 Task: Create roles for different stakeholders.
Action: Mouse moved to (698, 40)
Screenshot: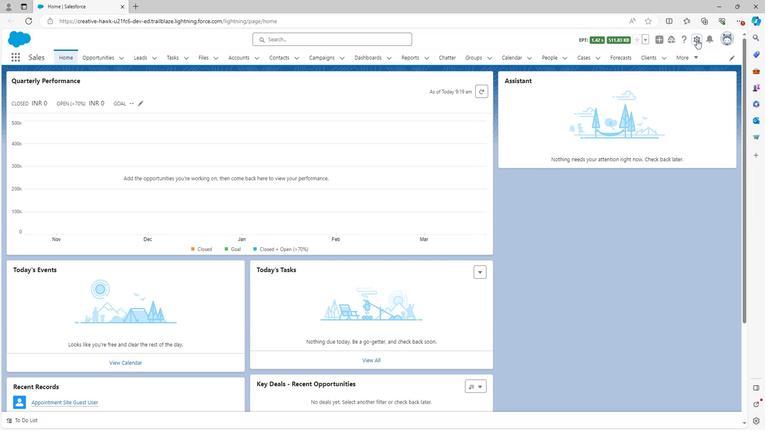 
Action: Mouse pressed left at (698, 40)
Screenshot: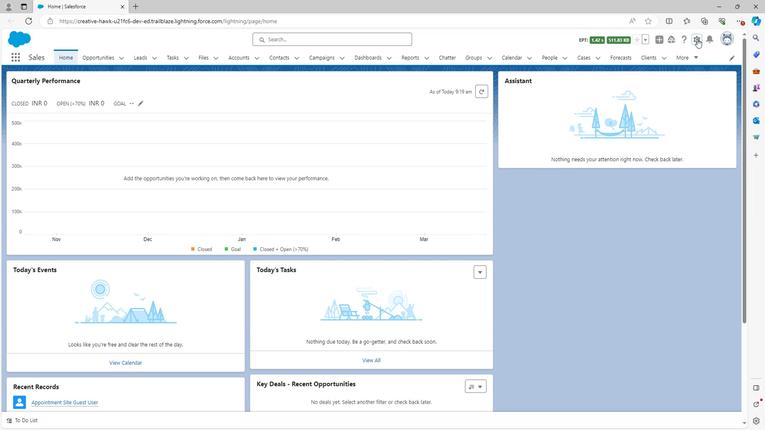 
Action: Mouse moved to (671, 65)
Screenshot: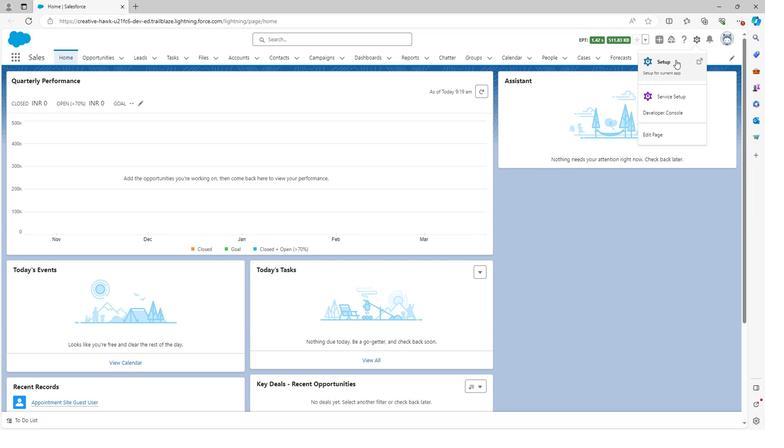 
Action: Mouse pressed left at (671, 65)
Screenshot: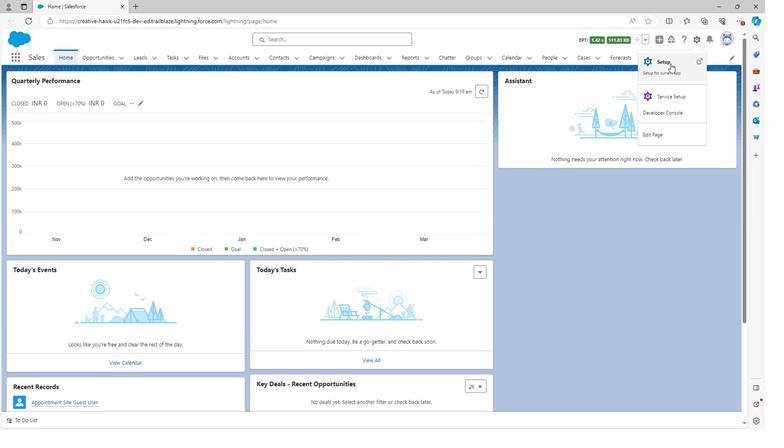 
Action: Mouse moved to (38, 80)
Screenshot: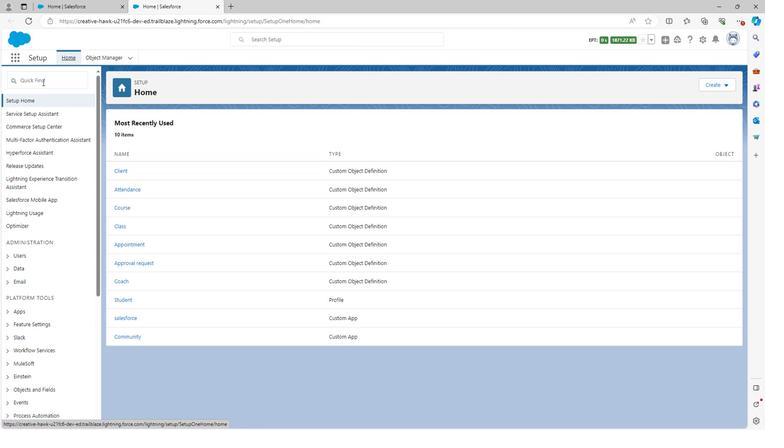 
Action: Mouse pressed left at (38, 80)
Screenshot: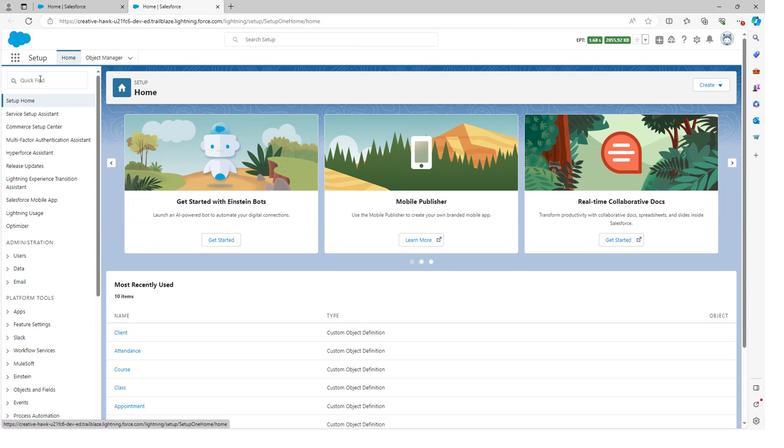 
Action: Mouse moved to (38, 79)
Screenshot: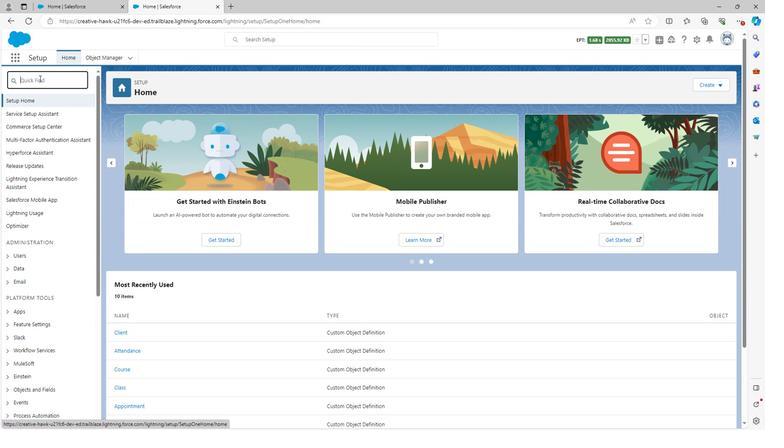 
Action: Key pressed rol
Screenshot: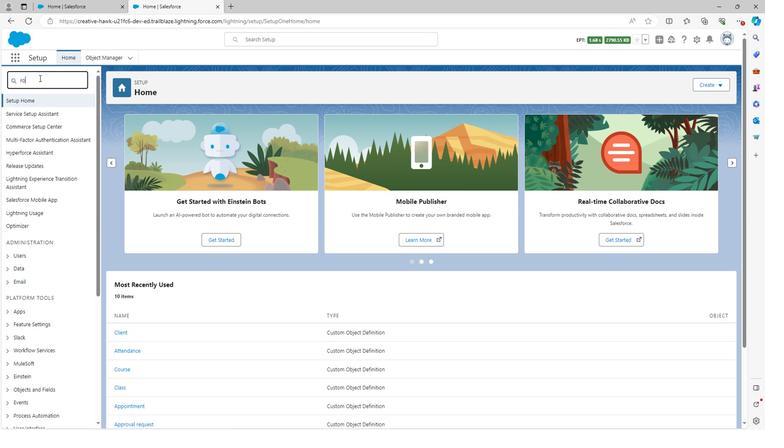 
Action: Mouse moved to (29, 113)
Screenshot: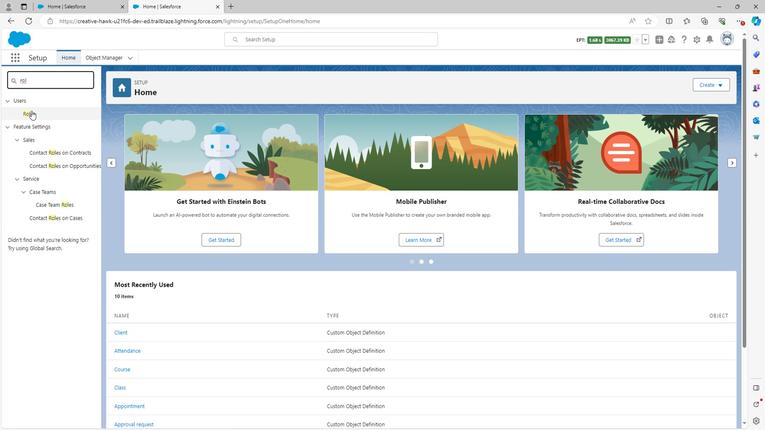 
Action: Mouse pressed left at (29, 113)
Screenshot: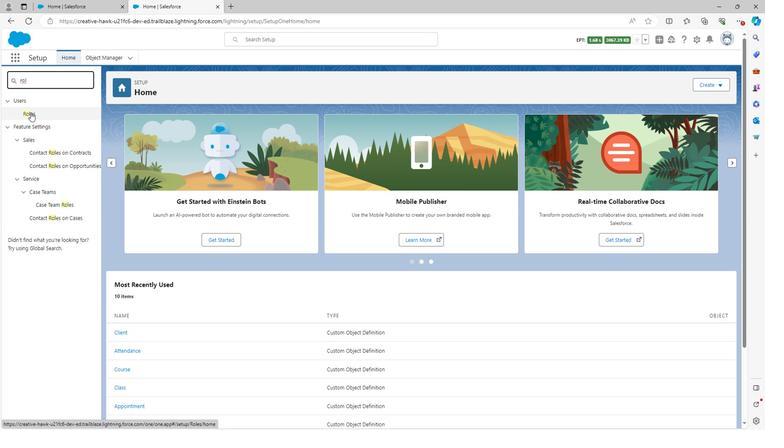 
Action: Mouse moved to (178, 182)
Screenshot: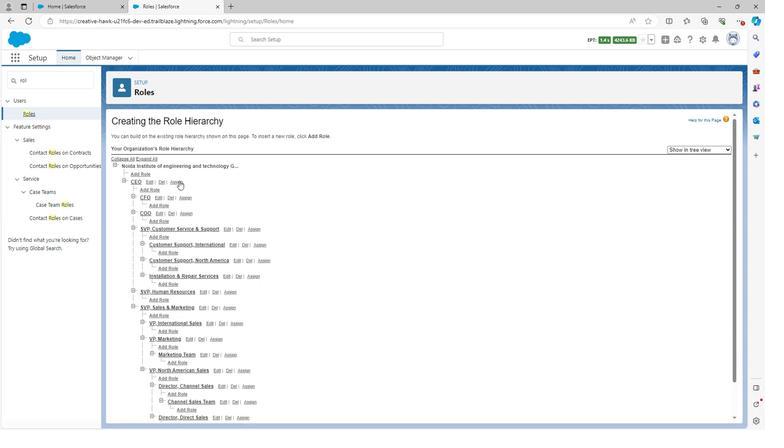 
Action: Mouse pressed left at (178, 182)
Screenshot: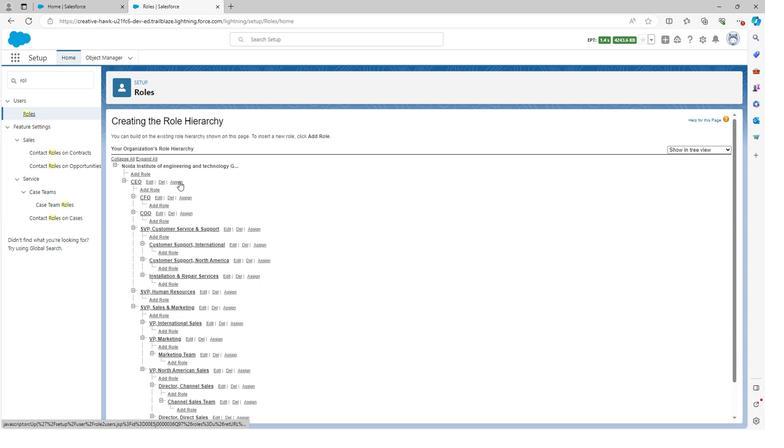 
Action: Mouse moved to (153, 260)
Screenshot: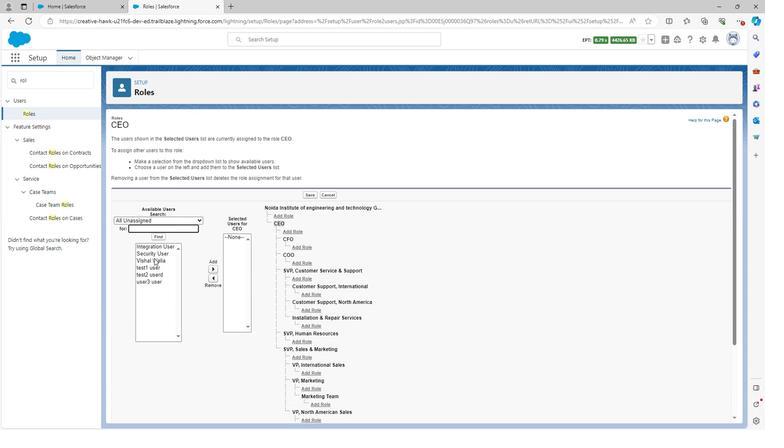 
Action: Mouse pressed left at (153, 260)
Screenshot: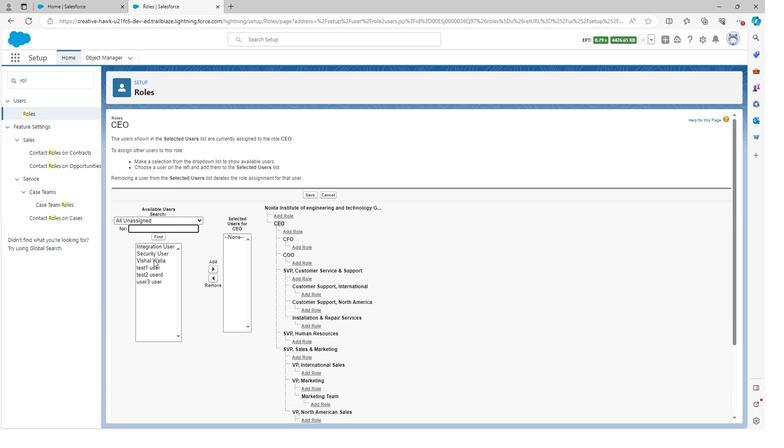 
Action: Mouse moved to (211, 269)
Screenshot: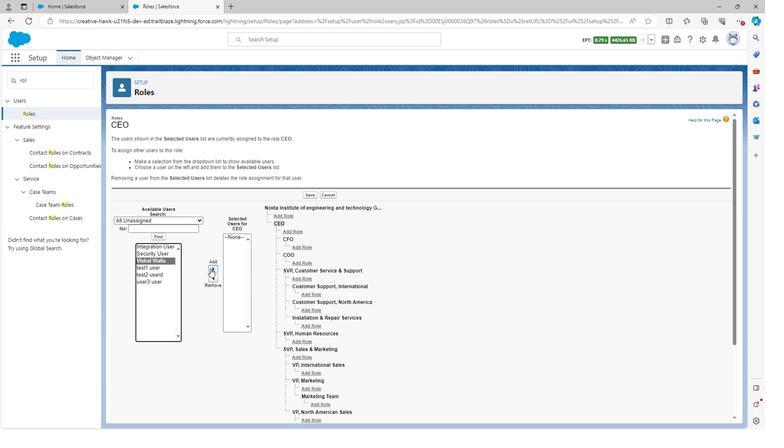 
Action: Mouse pressed left at (211, 269)
Screenshot: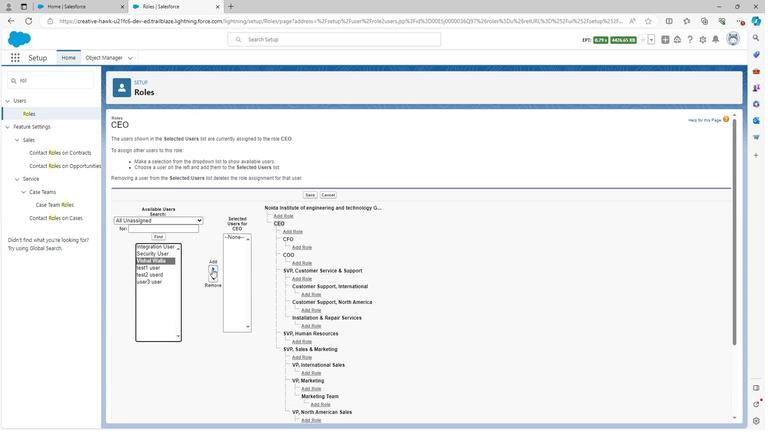 
Action: Mouse moved to (293, 288)
Screenshot: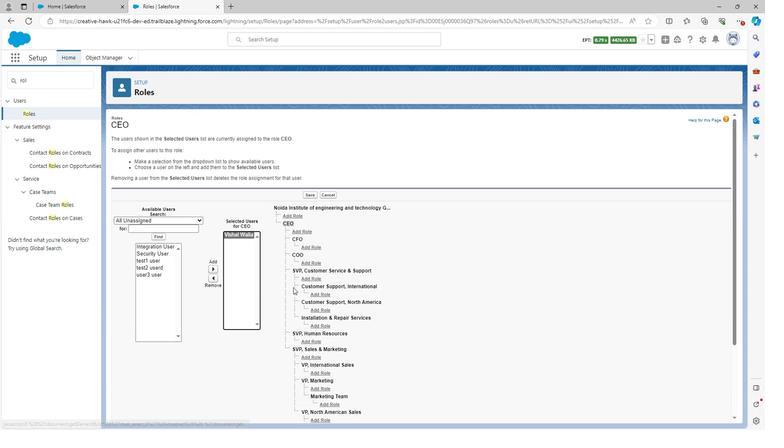 
Action: Mouse scrolled (293, 287) with delta (0, 0)
Screenshot: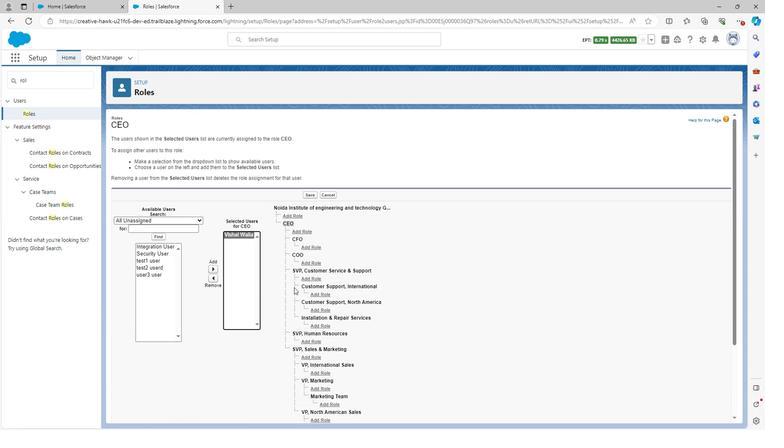 
Action: Mouse scrolled (293, 287) with delta (0, 0)
Screenshot: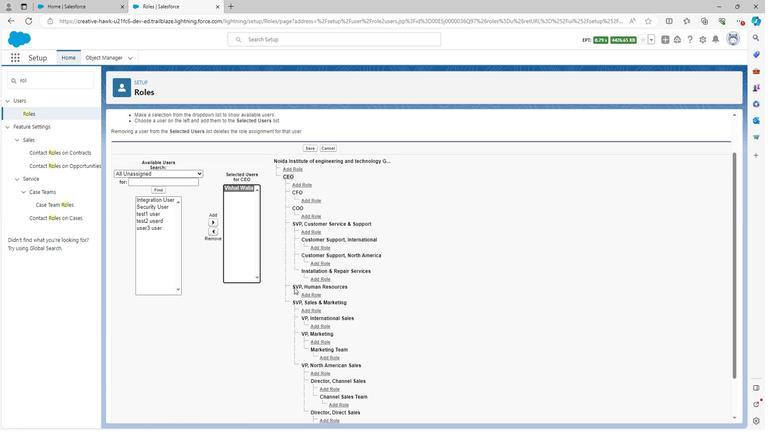 
Action: Mouse moved to (293, 288)
Screenshot: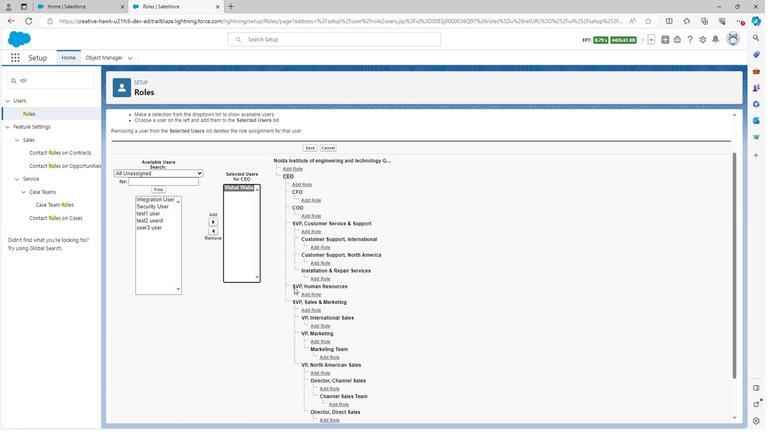 
Action: Mouse scrolled (293, 288) with delta (0, 0)
Screenshot: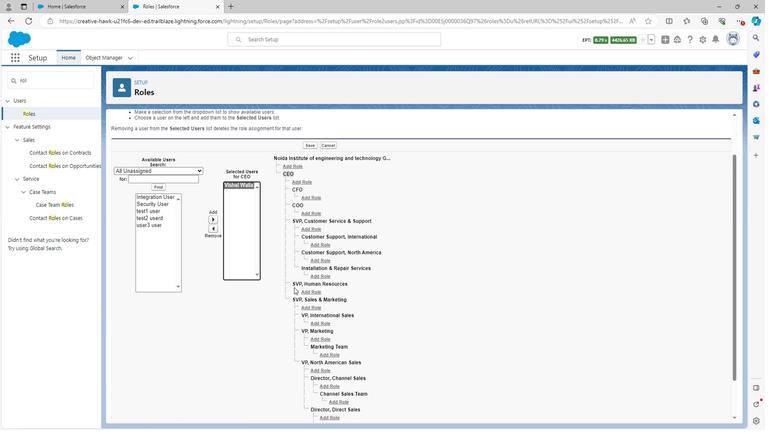 
Action: Mouse moved to (293, 288)
Screenshot: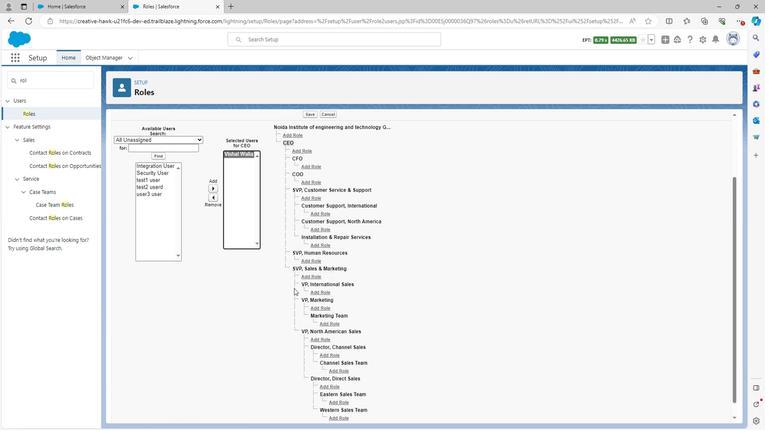 
Action: Mouse scrolled (293, 288) with delta (0, 0)
Screenshot: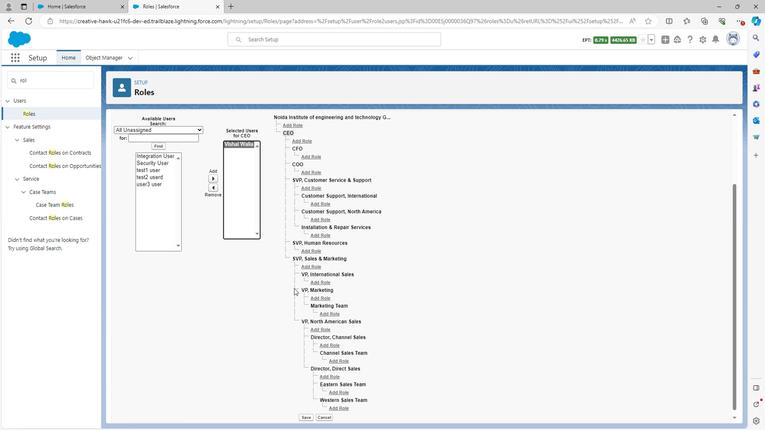 
Action: Mouse scrolled (293, 288) with delta (0, 0)
Screenshot: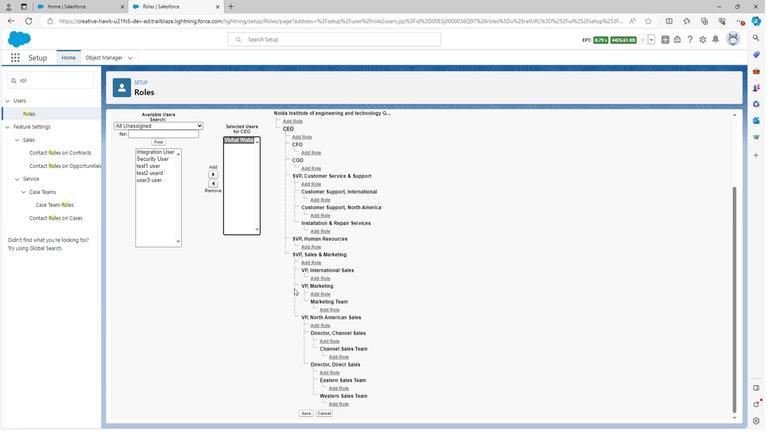 
Action: Mouse moved to (308, 411)
Screenshot: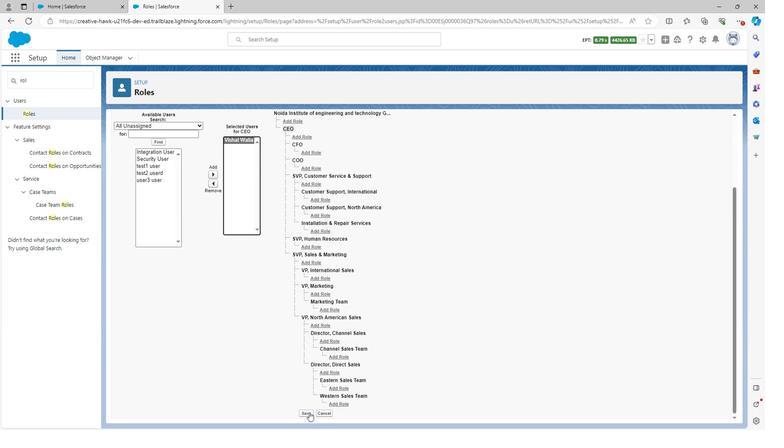 
Action: Mouse pressed left at (308, 411)
Screenshot: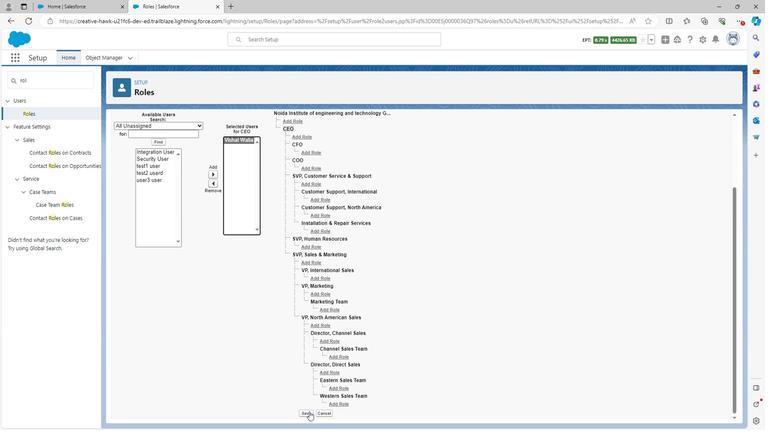 
Action: Mouse moved to (186, 198)
Screenshot: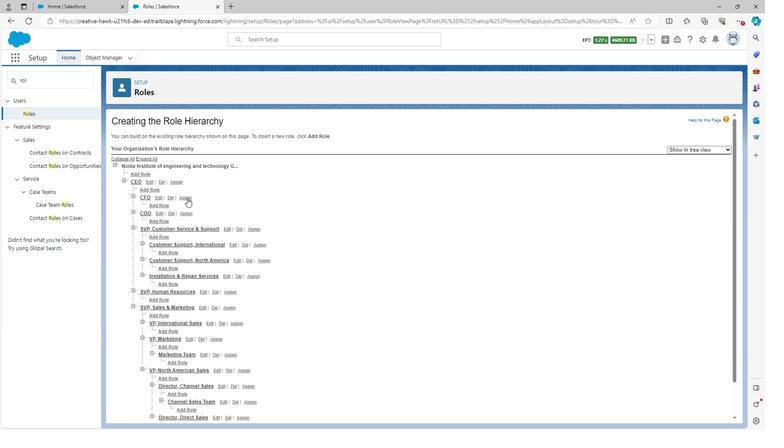 
Action: Mouse pressed left at (186, 198)
Screenshot: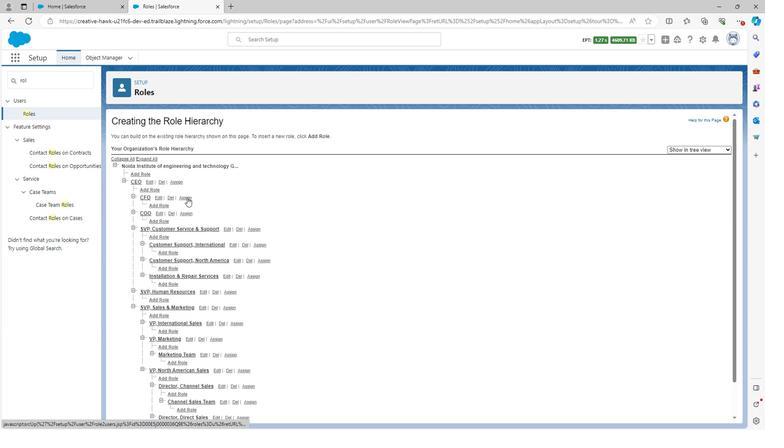 
Action: Mouse moved to (149, 253)
Screenshot: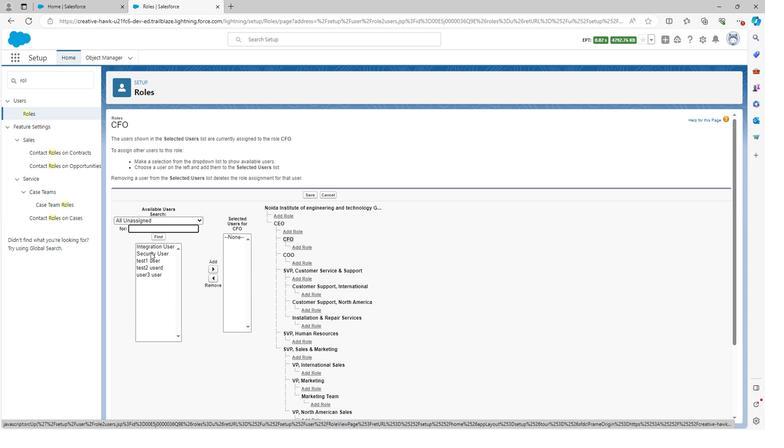 
Action: Mouse pressed left at (149, 253)
Screenshot: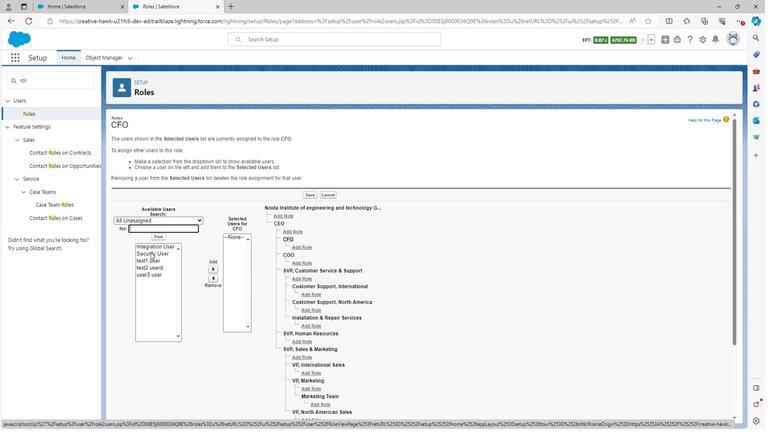 
Action: Mouse moved to (211, 267)
Screenshot: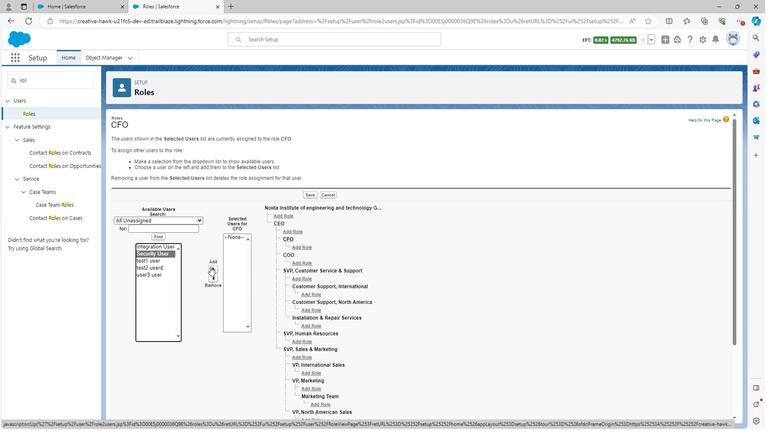 
Action: Mouse pressed left at (211, 267)
Screenshot: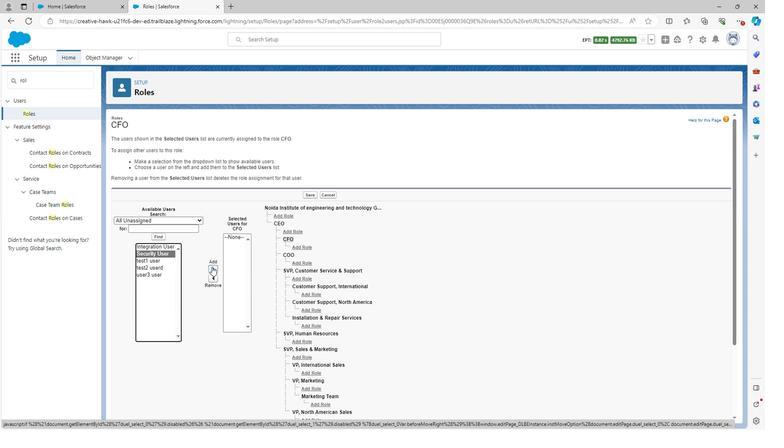 
Action: Mouse moved to (251, 302)
Screenshot: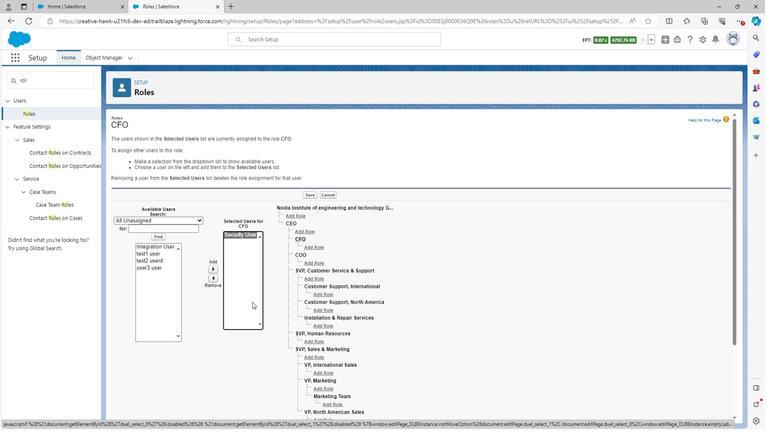 
Action: Mouse scrolled (251, 302) with delta (0, 0)
Screenshot: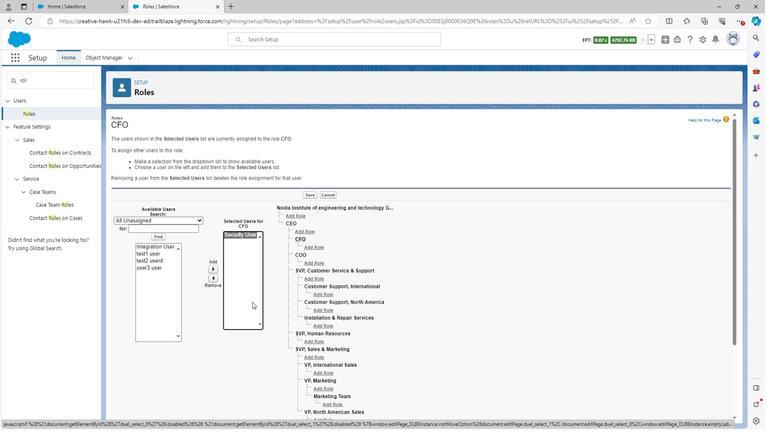 
Action: Mouse scrolled (251, 302) with delta (0, 0)
Screenshot: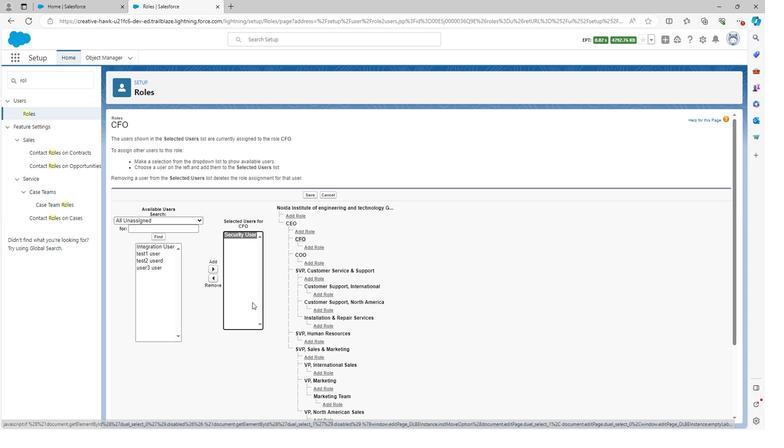 
Action: Mouse scrolled (251, 302) with delta (0, 0)
Screenshot: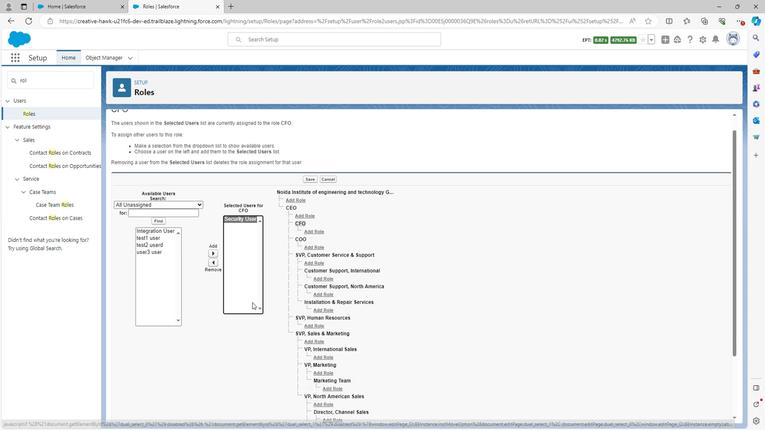 
Action: Mouse moved to (304, 411)
Screenshot: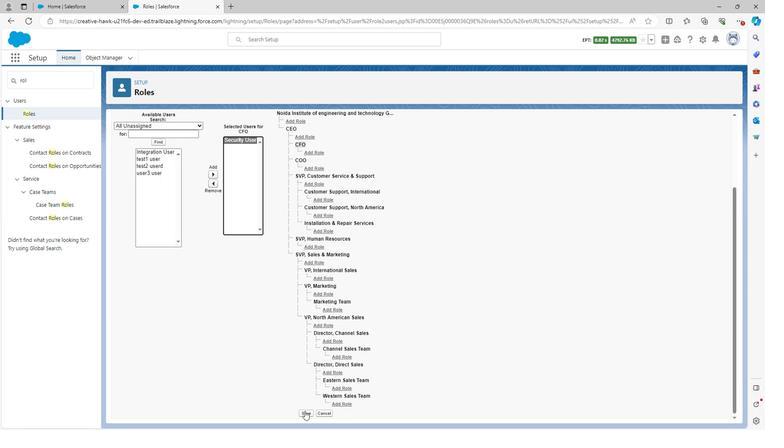 
Action: Mouse pressed left at (304, 411)
Screenshot: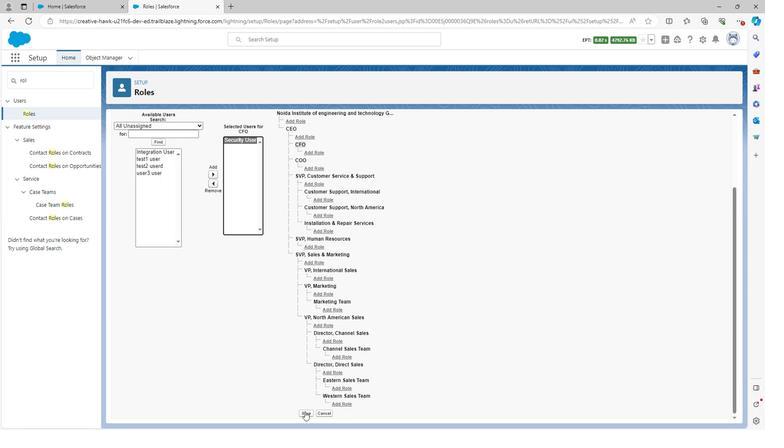 
Action: Mouse moved to (188, 214)
Screenshot: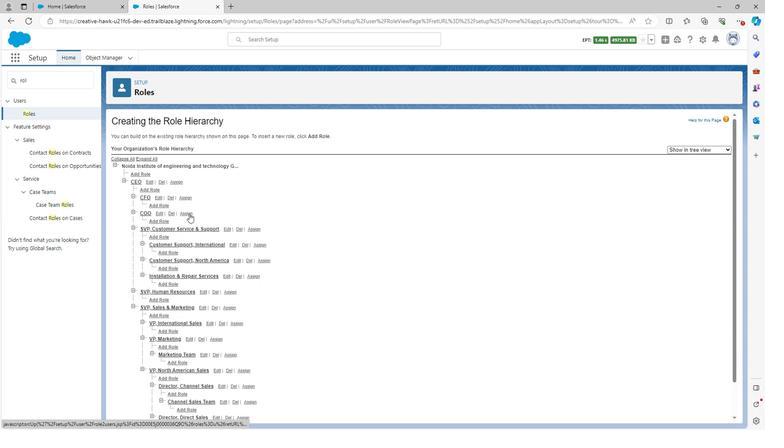 
Action: Mouse pressed left at (188, 214)
Screenshot: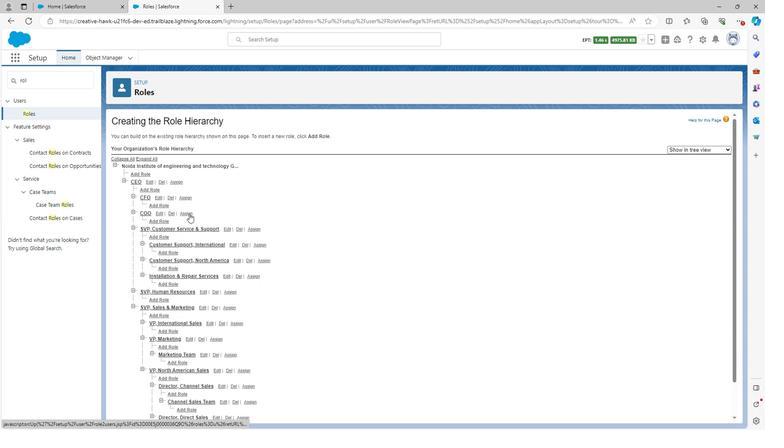 
Action: Mouse moved to (150, 254)
Screenshot: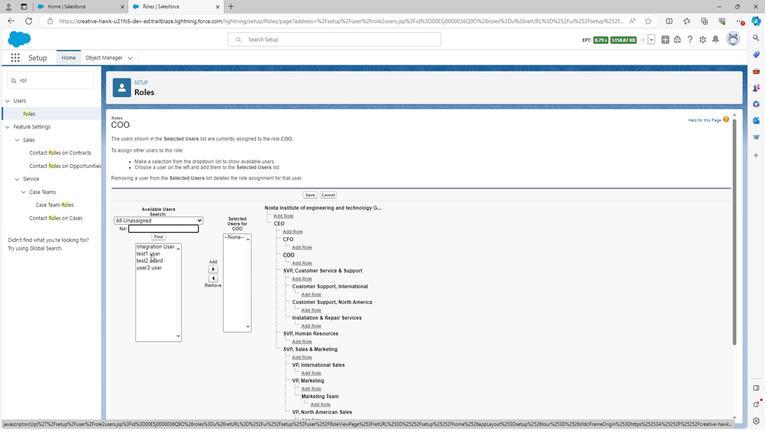 
Action: Mouse pressed left at (150, 254)
Screenshot: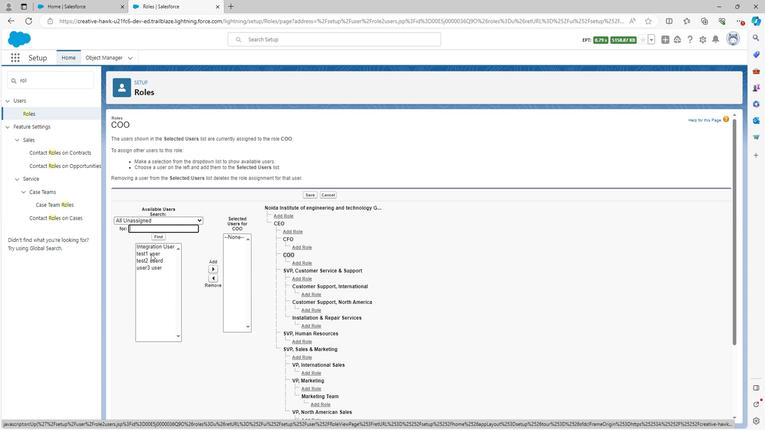 
Action: Mouse moved to (214, 269)
Screenshot: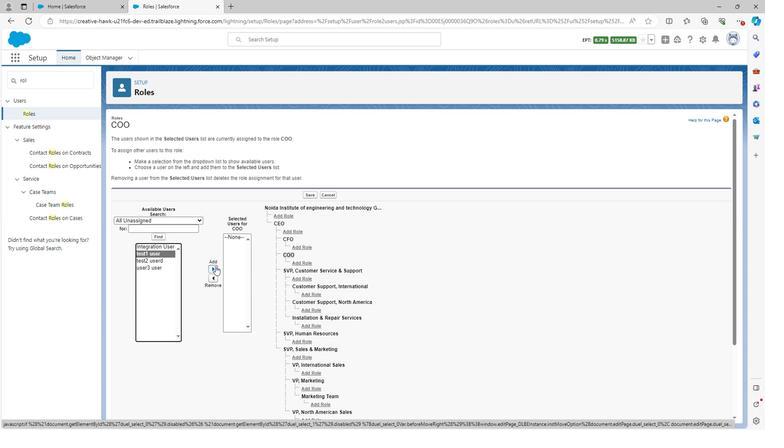 
Action: Mouse pressed left at (214, 269)
Screenshot: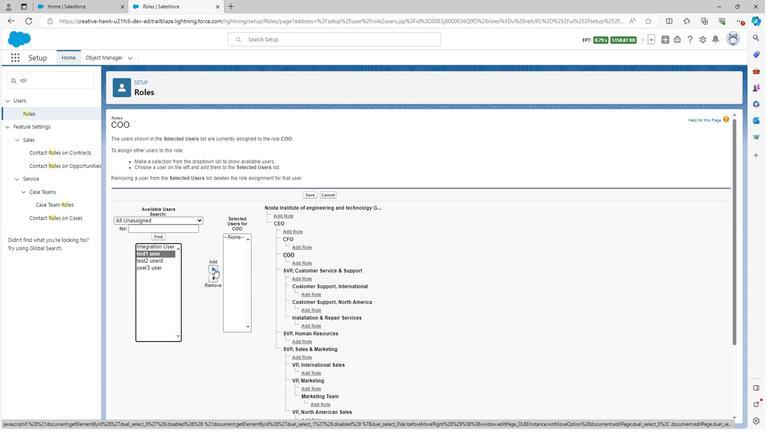 
Action: Mouse moved to (285, 404)
Screenshot: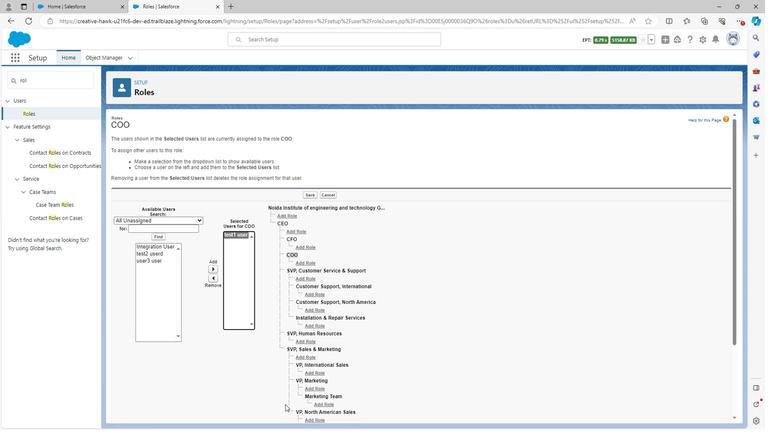 
Action: Mouse scrolled (285, 404) with delta (0, 0)
Screenshot: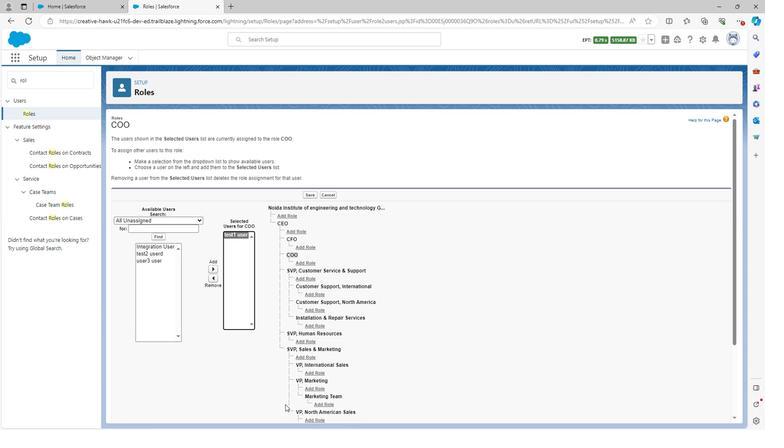 
Action: Mouse scrolled (285, 404) with delta (0, 0)
Screenshot: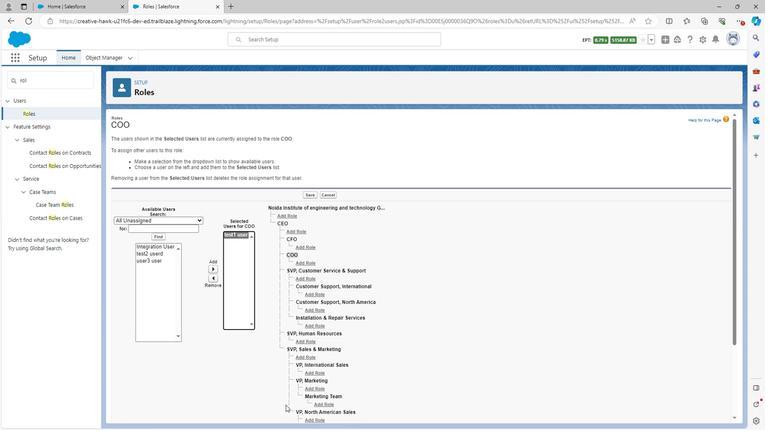 
Action: Mouse scrolled (285, 404) with delta (0, 0)
Screenshot: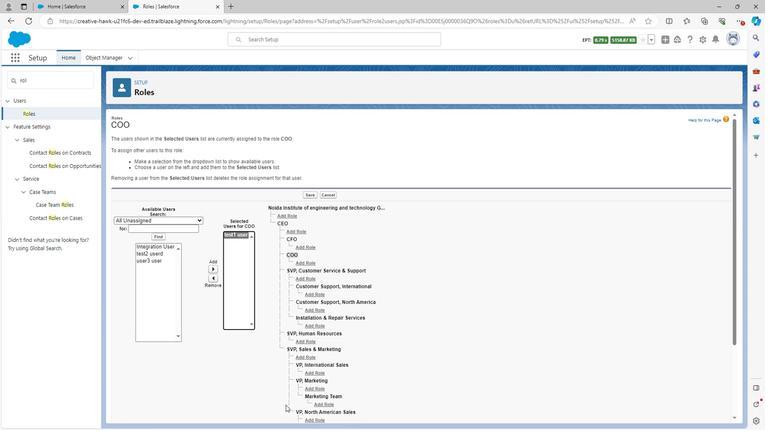 
Action: Mouse scrolled (285, 404) with delta (0, 0)
Screenshot: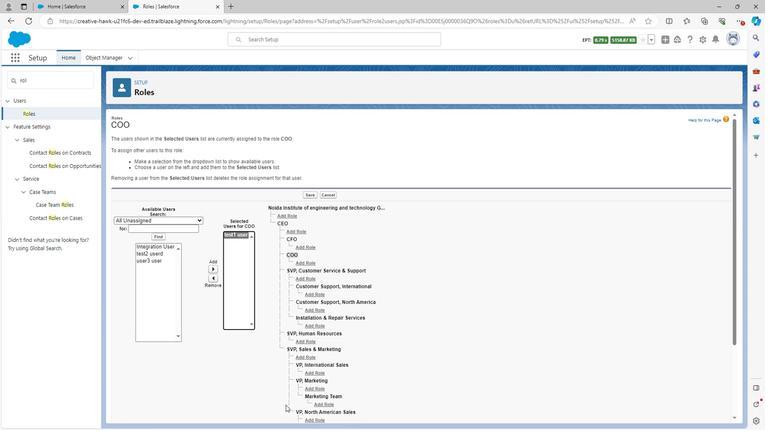 
Action: Mouse moved to (305, 412)
Screenshot: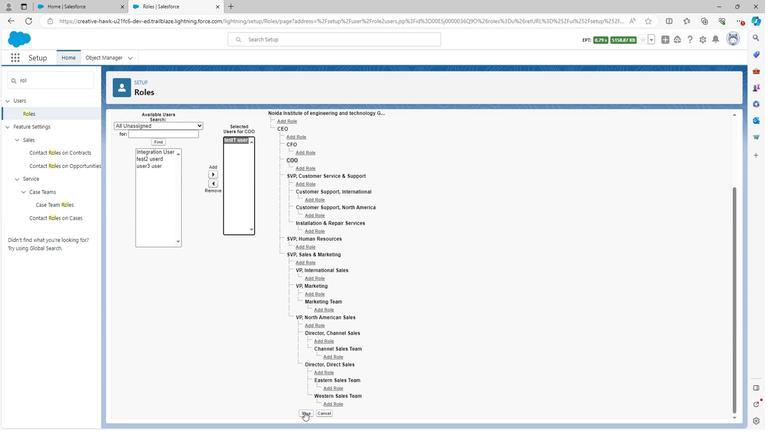 
Action: Mouse pressed left at (305, 412)
Screenshot: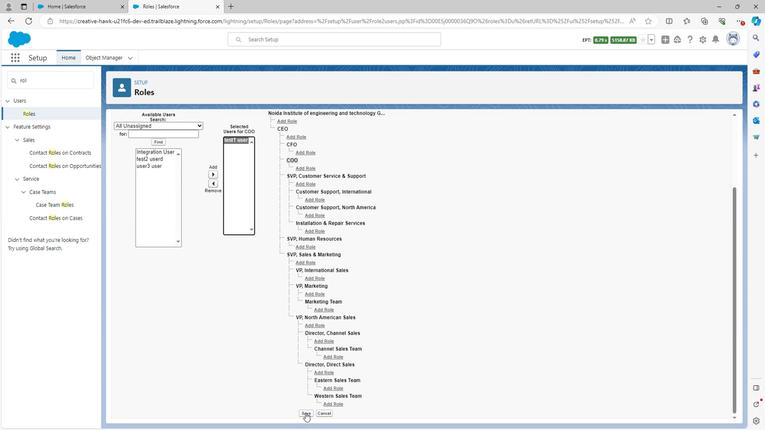 
Action: Mouse moved to (253, 230)
Screenshot: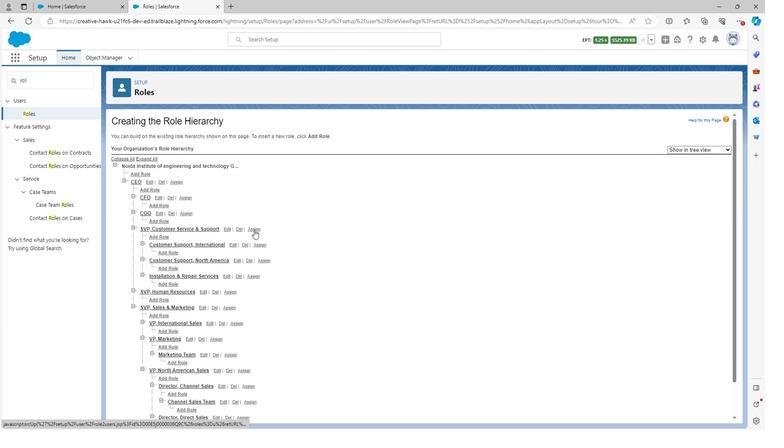 
Action: Mouse pressed left at (253, 230)
Screenshot: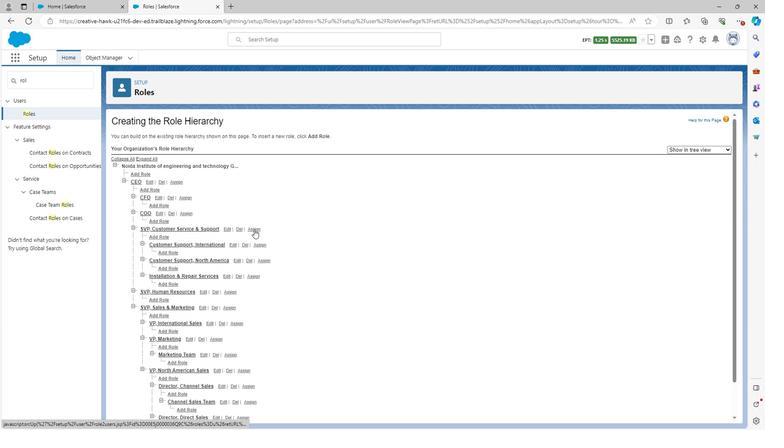 
Action: Mouse moved to (162, 252)
Screenshot: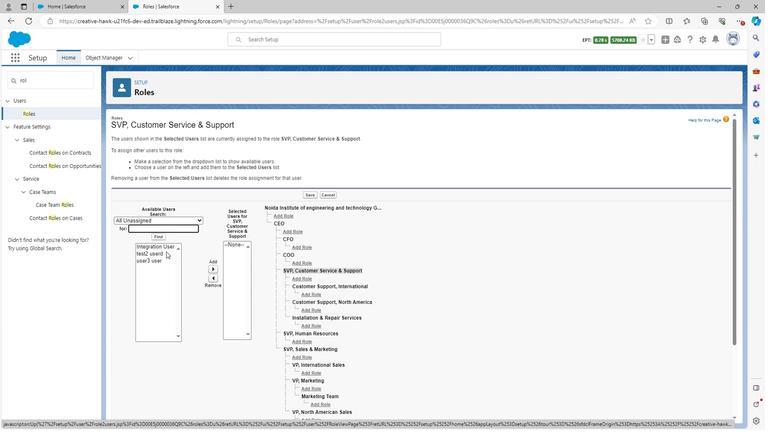 
Action: Mouse pressed left at (162, 252)
Screenshot: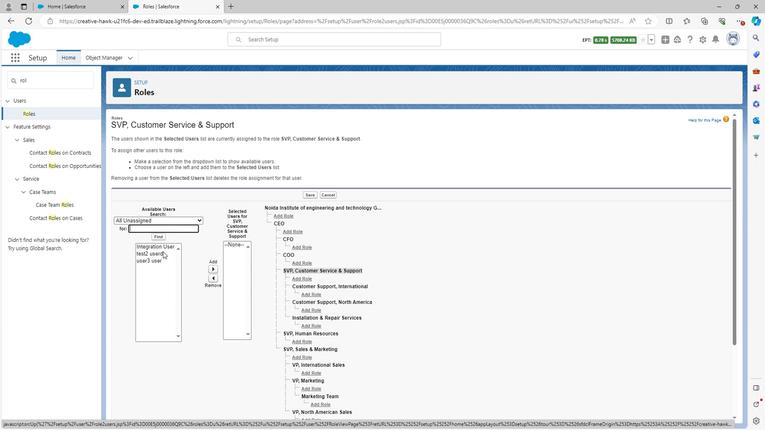 
Action: Mouse moved to (214, 270)
Screenshot: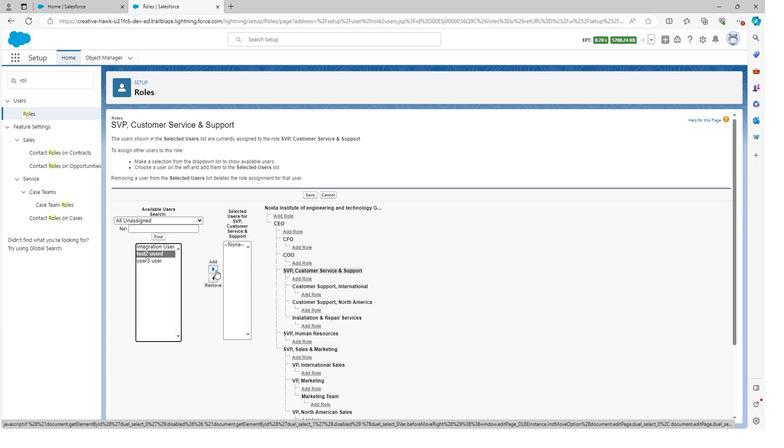 
Action: Mouse pressed left at (214, 270)
Screenshot: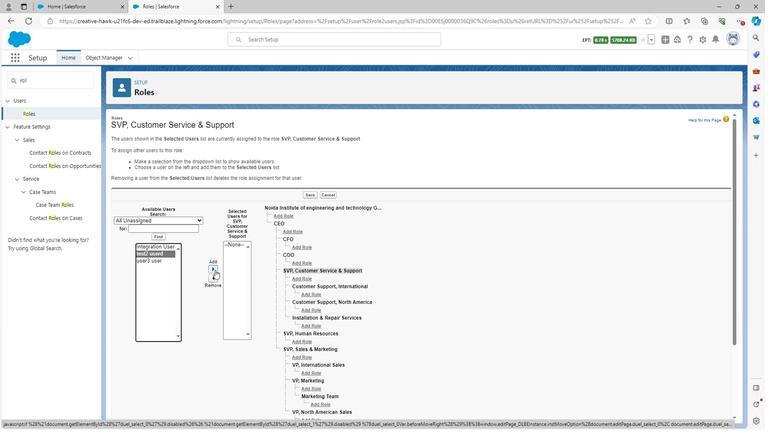 
Action: Mouse moved to (244, 339)
Screenshot: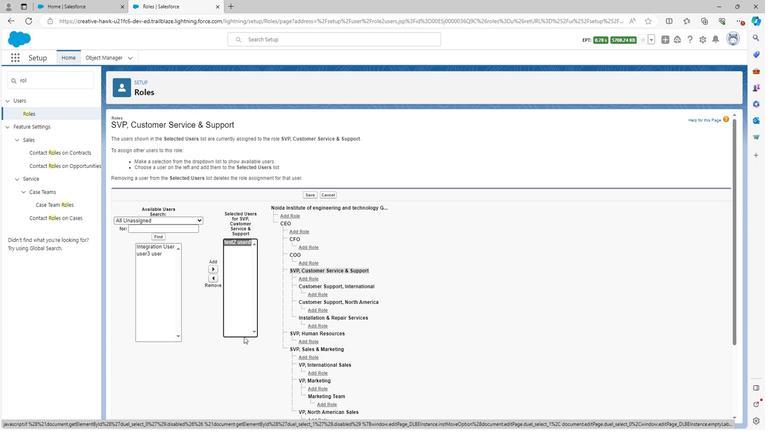 
Action: Mouse scrolled (244, 338) with delta (0, 0)
Screenshot: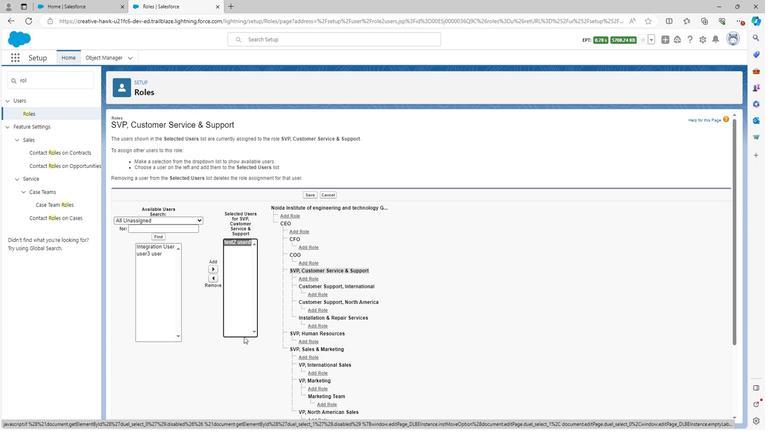 
Action: Mouse moved to (245, 340)
Screenshot: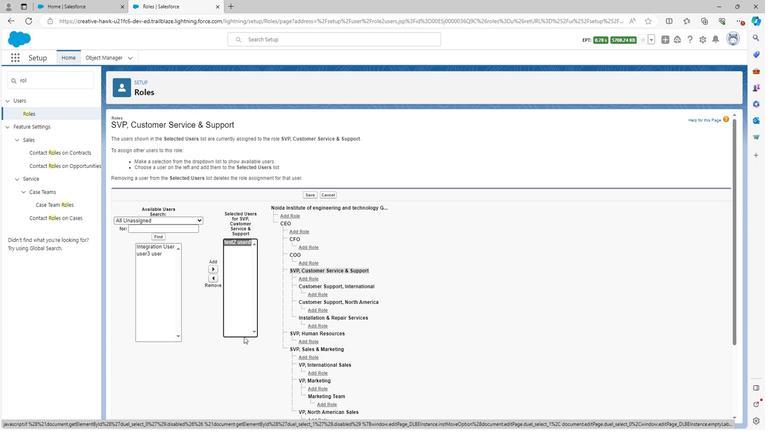 
Action: Mouse scrolled (245, 339) with delta (0, 0)
Screenshot: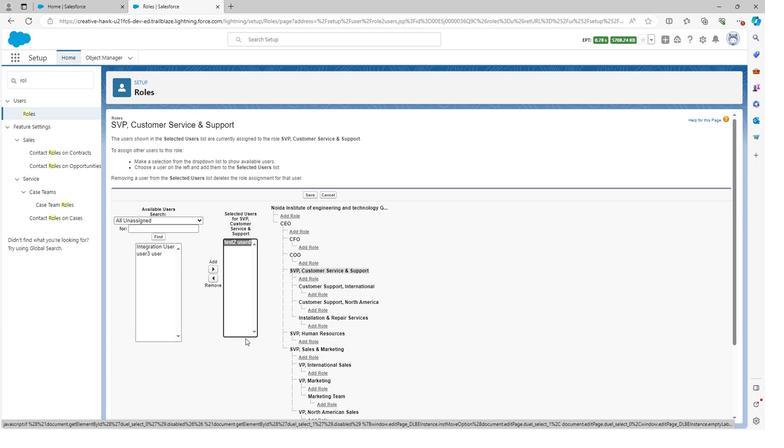 
Action: Mouse moved to (245, 340)
Screenshot: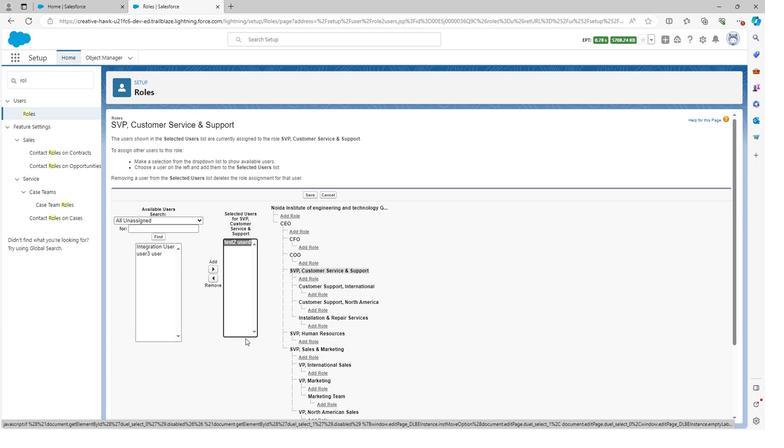 
Action: Mouse scrolled (245, 340) with delta (0, 0)
Screenshot: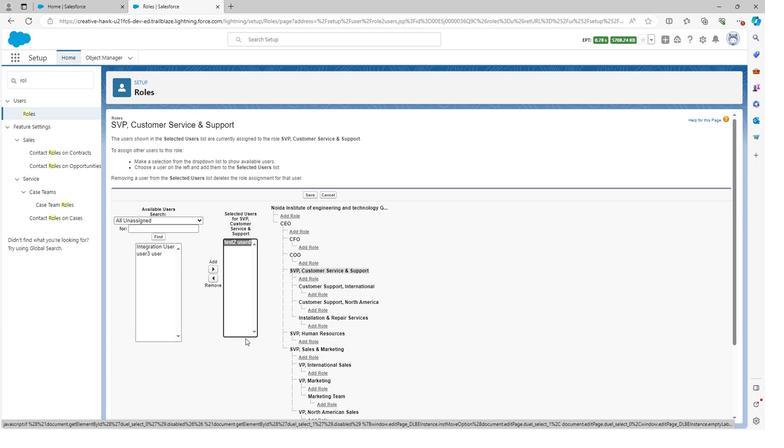 
Action: Mouse scrolled (245, 340) with delta (0, 0)
Screenshot: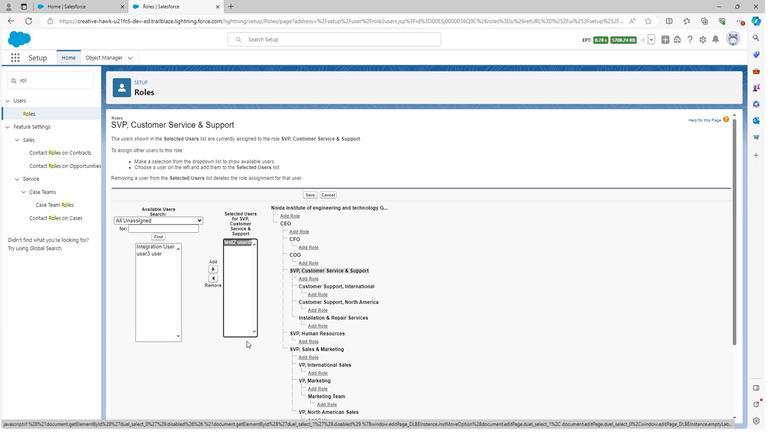 
Action: Mouse moved to (307, 412)
Screenshot: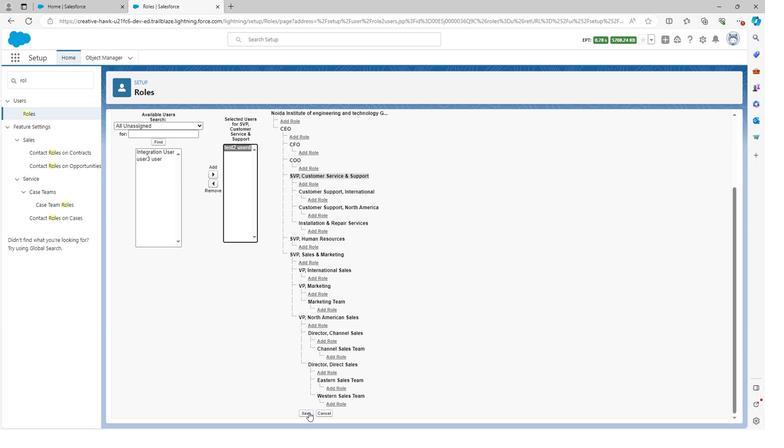 
Action: Mouse pressed left at (307, 412)
Screenshot: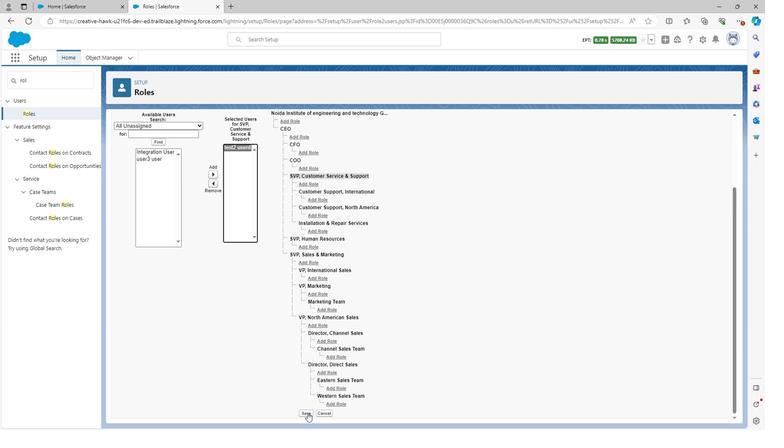 
Action: Mouse moved to (163, 245)
Screenshot: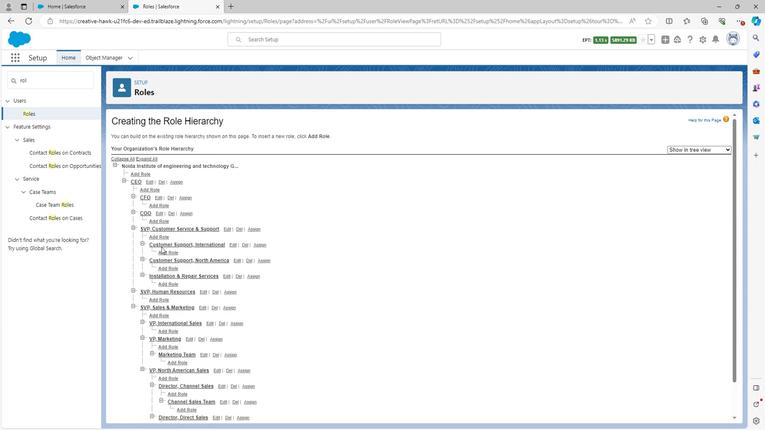 
Action: Mouse pressed left at (163, 245)
Screenshot: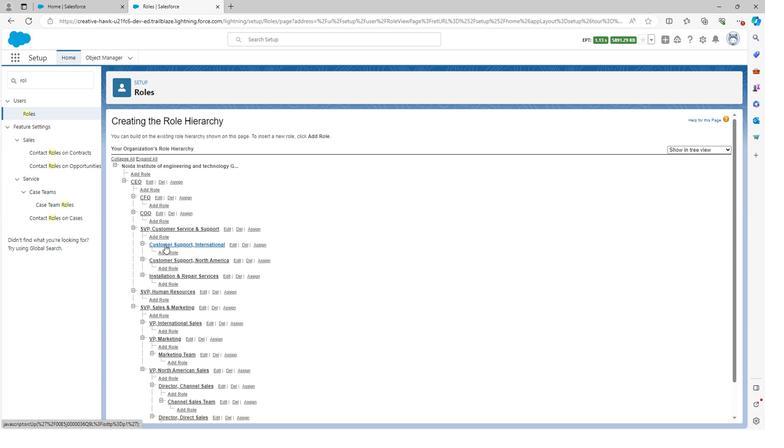 
Action: Mouse moved to (22, 115)
Screenshot: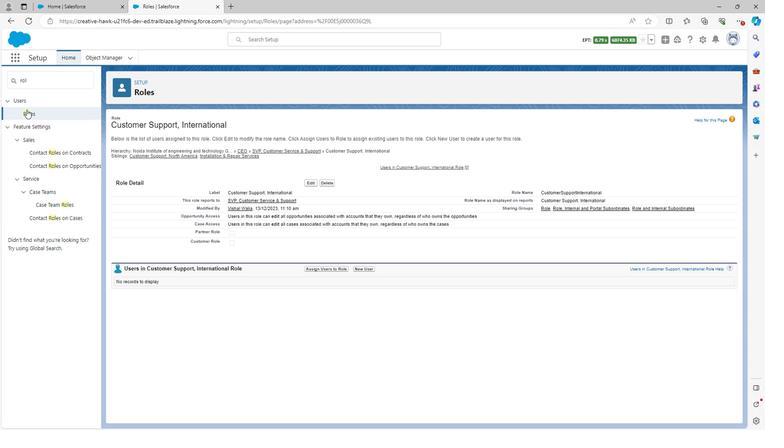 
Action: Mouse pressed left at (22, 115)
Screenshot: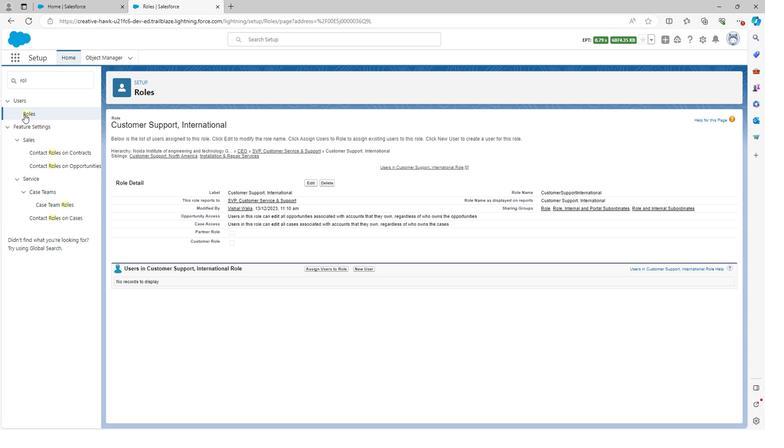 
Action: Mouse moved to (261, 261)
Screenshot: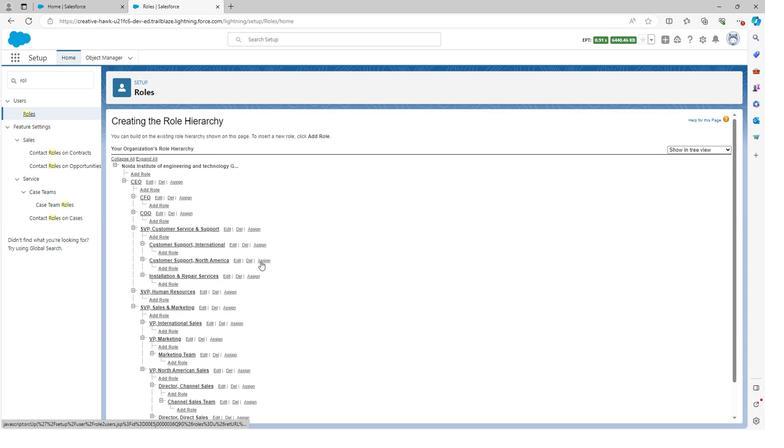 
Action: Mouse pressed left at (261, 261)
Screenshot: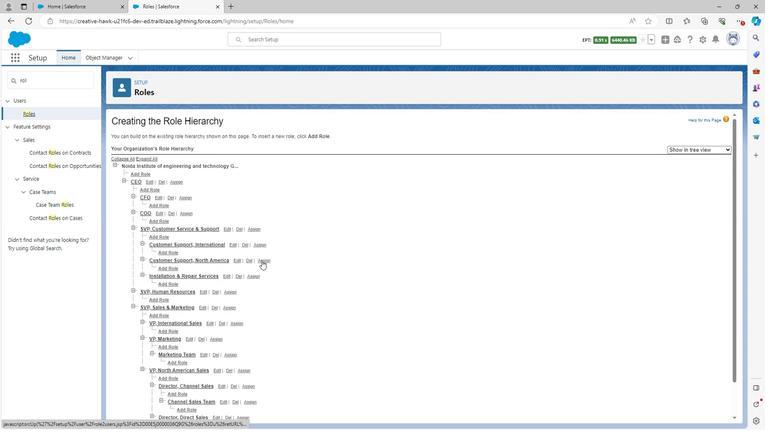 
Action: Mouse moved to (154, 253)
Screenshot: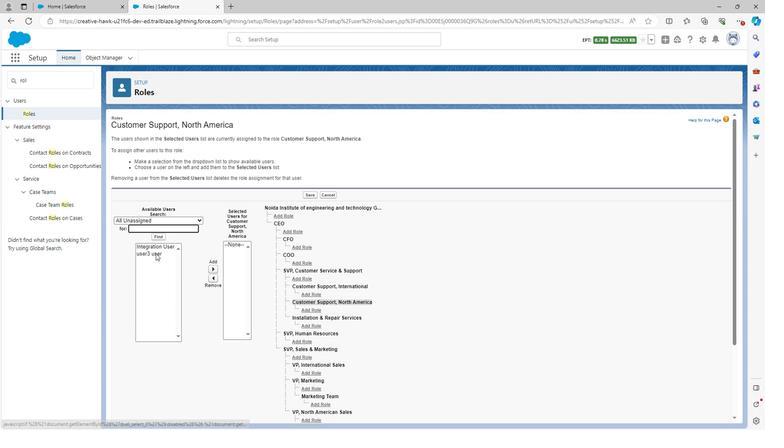 
Action: Mouse pressed left at (154, 253)
Screenshot: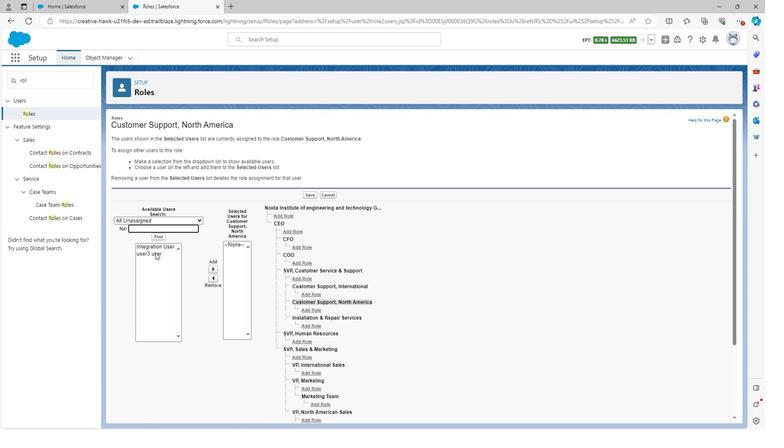
Action: Mouse moved to (213, 269)
Screenshot: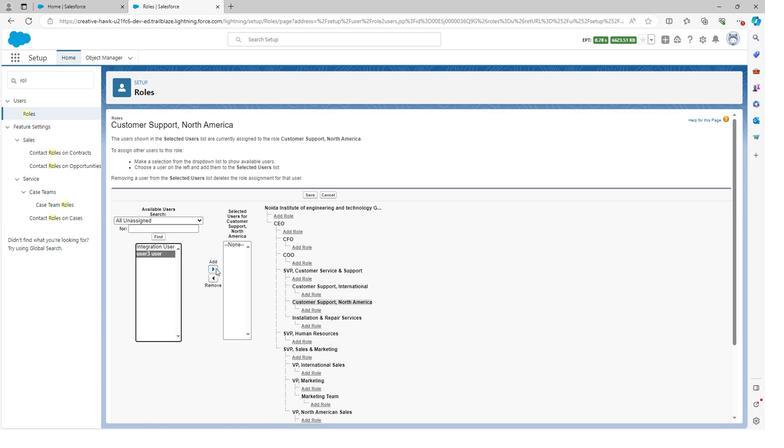 
Action: Mouse pressed left at (213, 269)
Screenshot: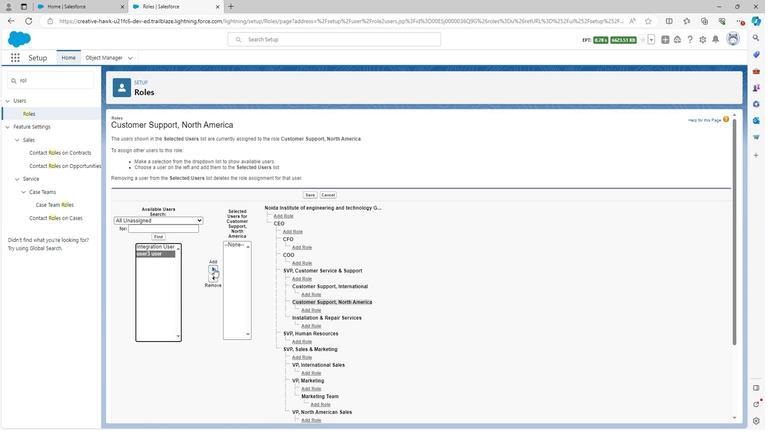 
Action: Mouse moved to (234, 322)
Screenshot: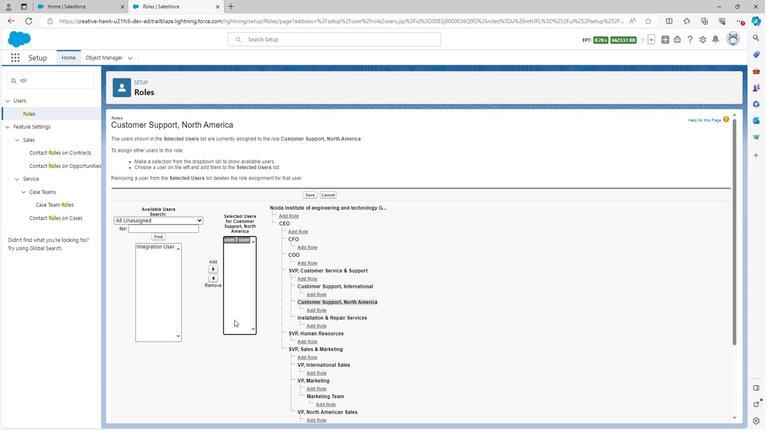 
Action: Mouse scrolled (234, 322) with delta (0, 0)
Screenshot: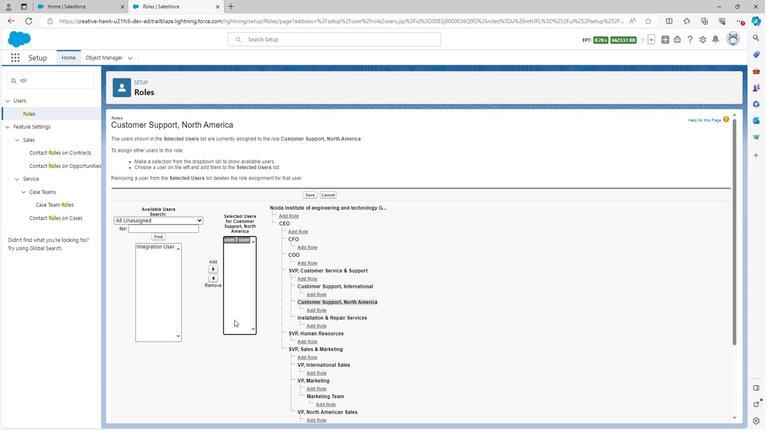 
Action: Mouse moved to (238, 329)
Screenshot: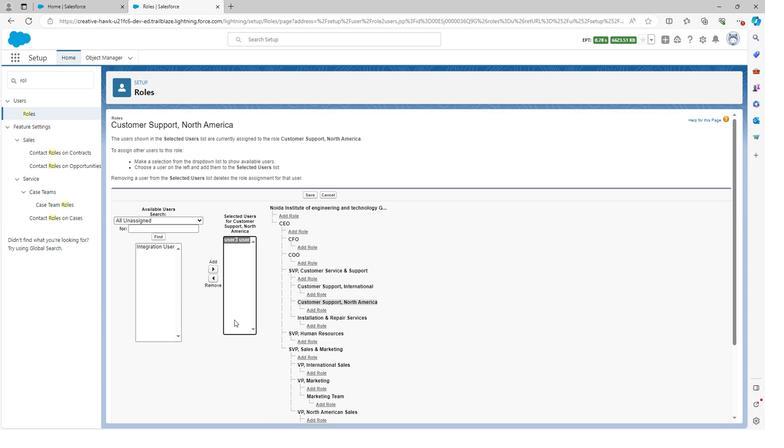 
Action: Mouse scrolled (238, 329) with delta (0, 0)
Screenshot: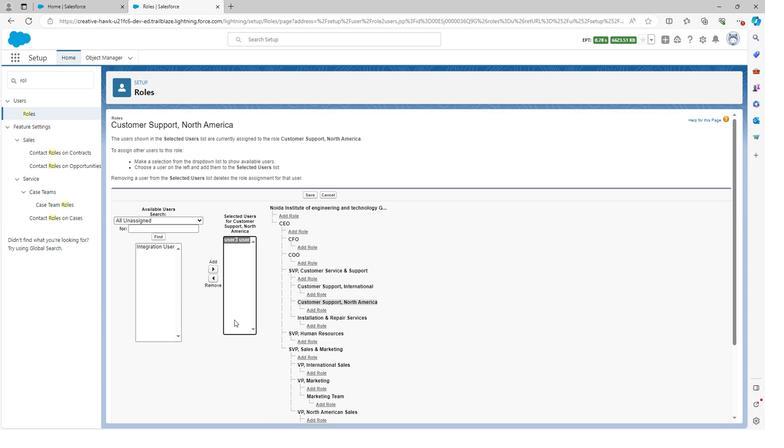 
Action: Mouse moved to (238, 330)
Screenshot: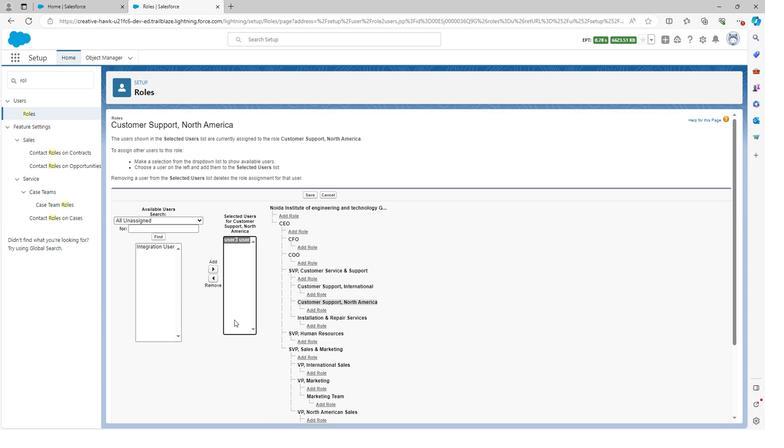 
Action: Mouse scrolled (238, 330) with delta (0, 0)
Screenshot: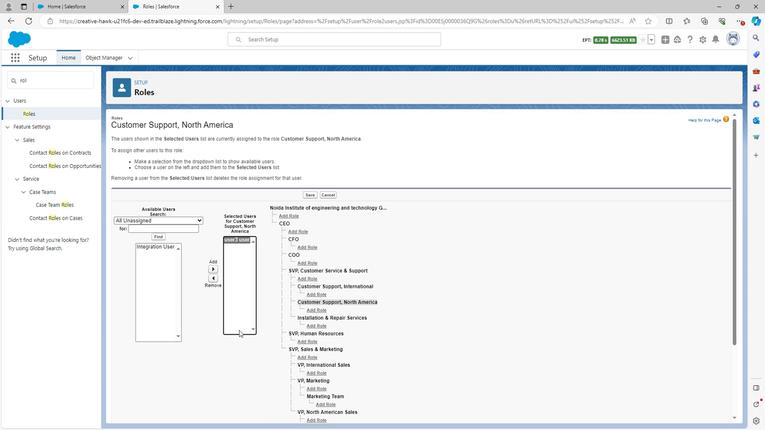 
Action: Mouse scrolled (238, 330) with delta (0, 0)
Screenshot: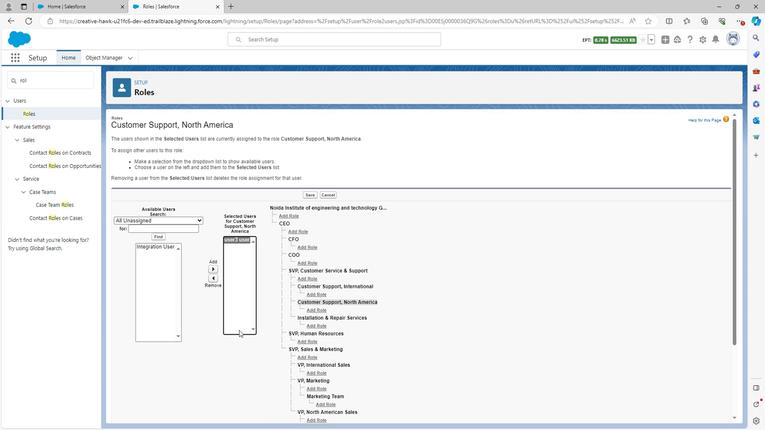 
Action: Mouse scrolled (238, 330) with delta (0, 0)
Screenshot: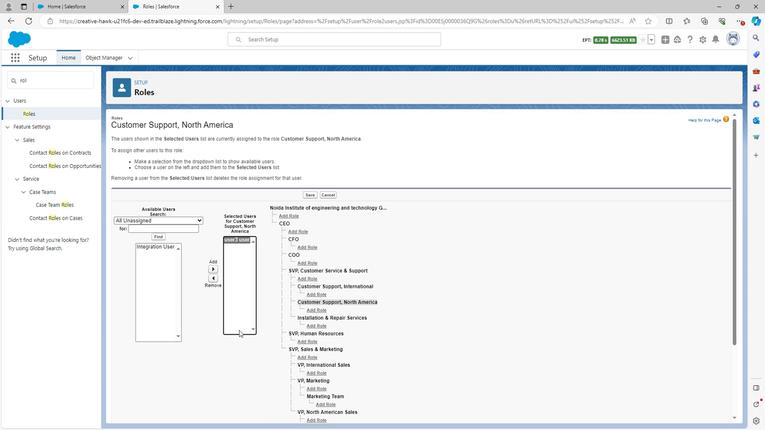 
Action: Mouse scrolled (238, 330) with delta (0, 0)
Screenshot: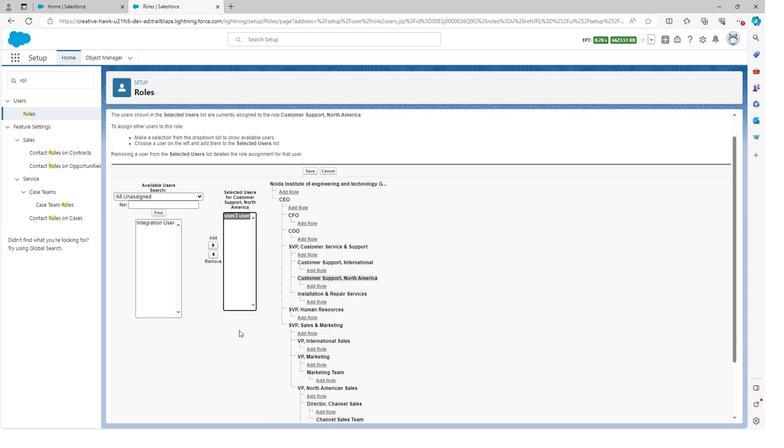
Action: Mouse scrolled (238, 330) with delta (0, 0)
Screenshot: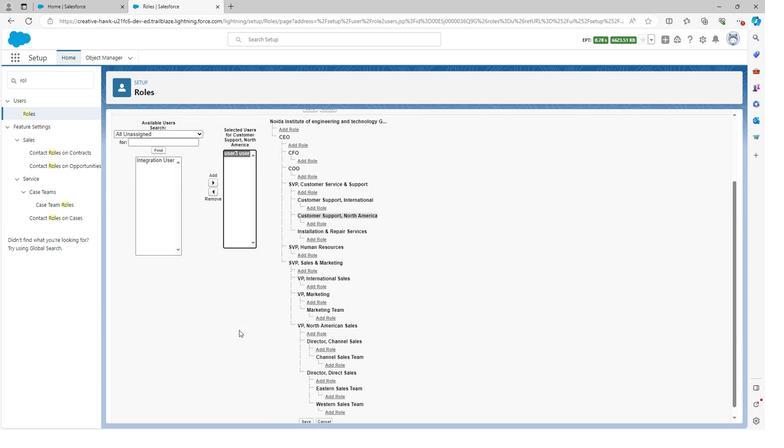 
Action: Mouse moved to (301, 411)
Screenshot: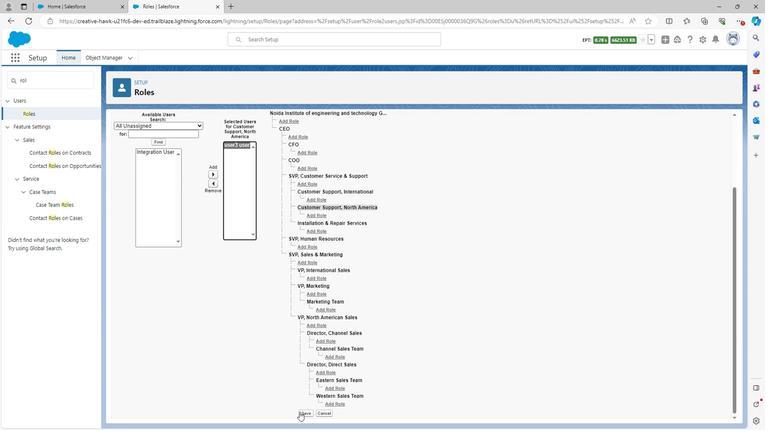 
Action: Mouse pressed left at (301, 411)
Screenshot: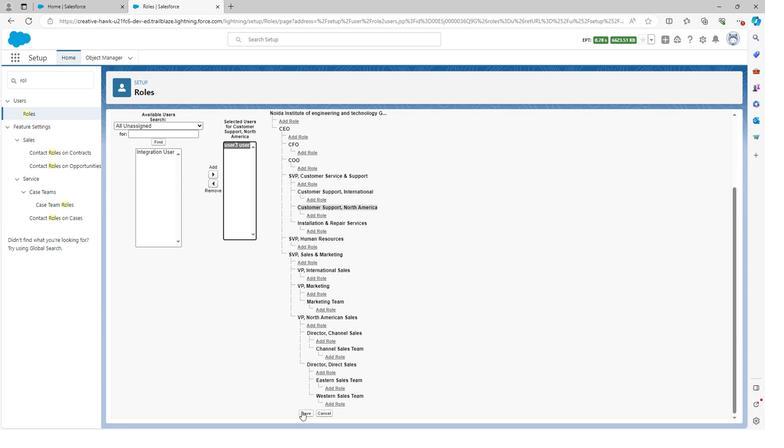 
Action: Mouse moved to (138, 173)
Screenshot: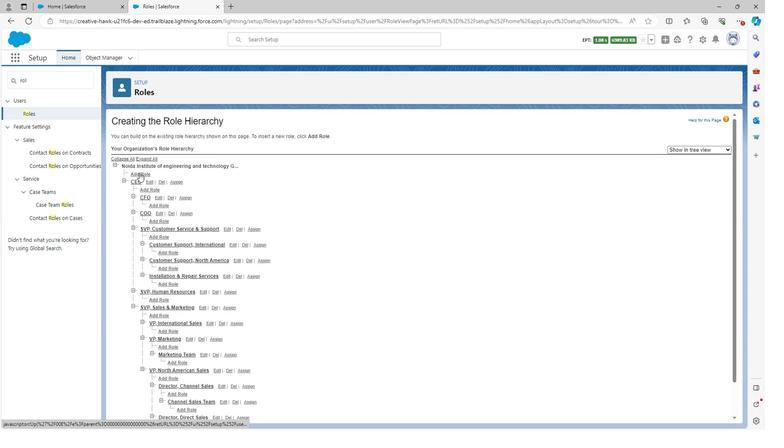 
Action: Mouse pressed left at (138, 173)
Screenshot: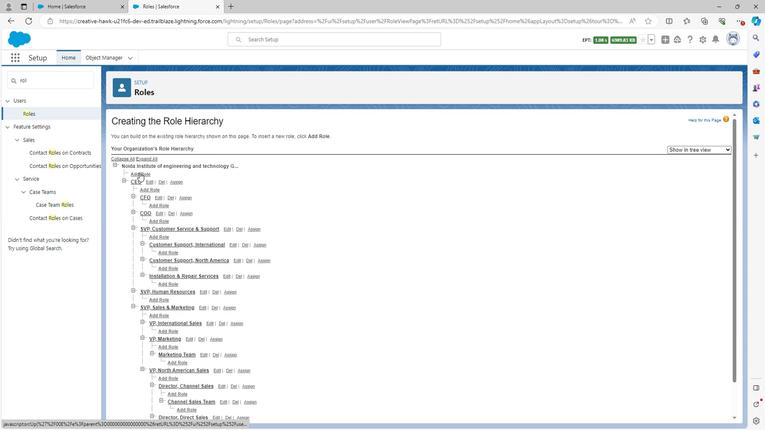 
Action: Mouse moved to (240, 160)
Screenshot: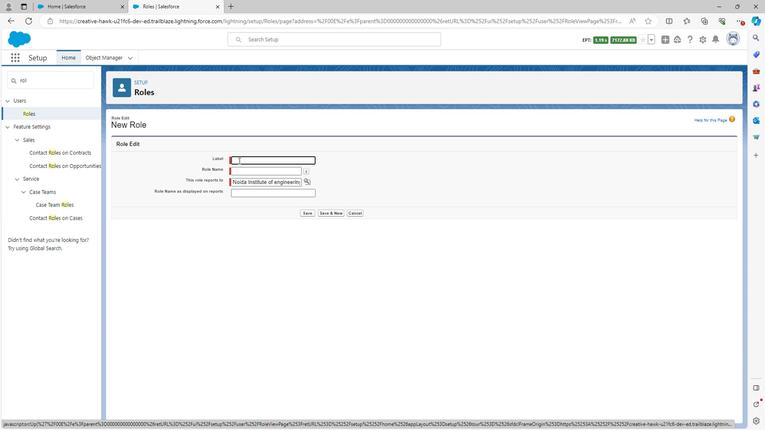 
Action: Mouse pressed left at (240, 160)
Screenshot: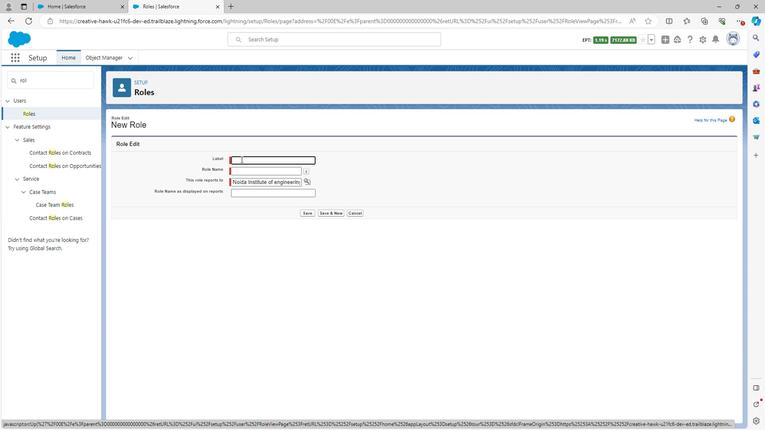 
Action: Key pressed <Key.shift><Key.shift><Key.shift><Key.shift>
Screenshot: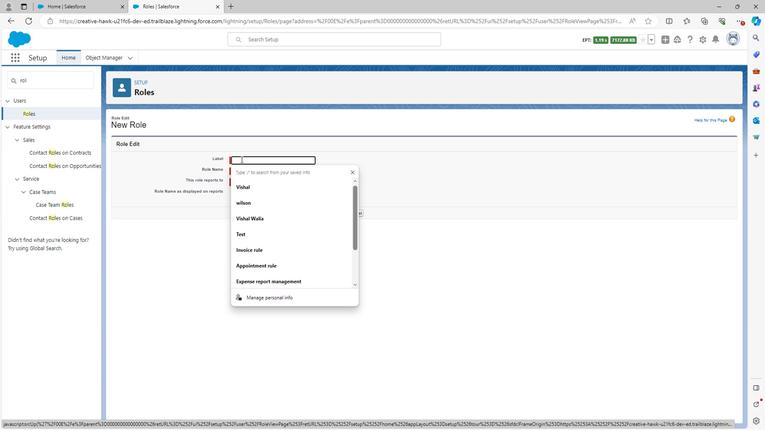 
Action: Mouse moved to (400, 244)
Screenshot: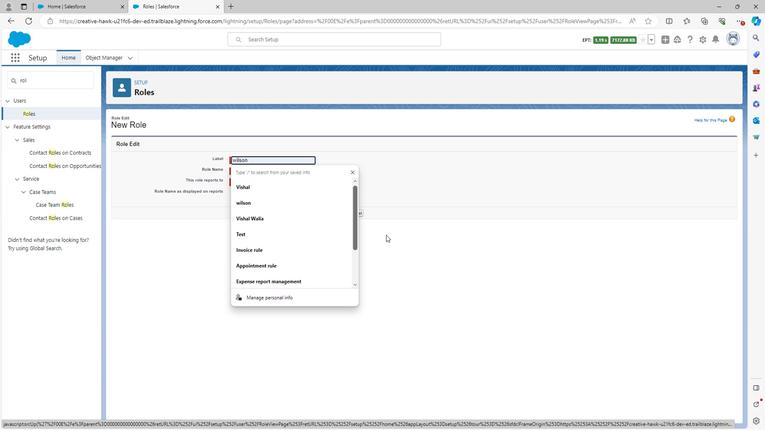 
Action: Mouse pressed left at (400, 244)
Screenshot: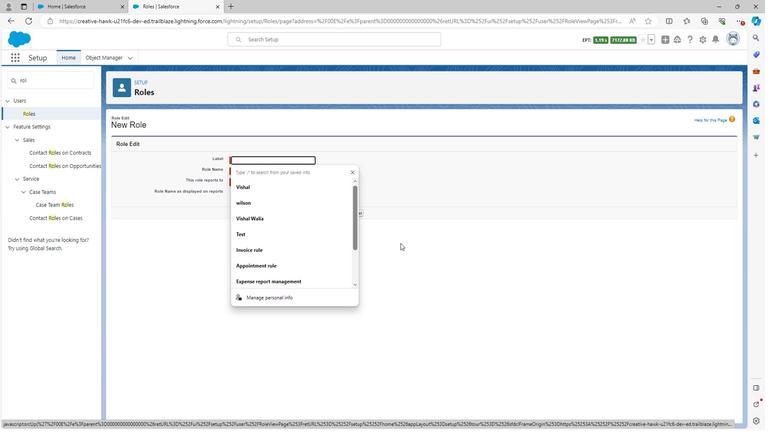 
Action: Mouse moved to (361, 215)
Screenshot: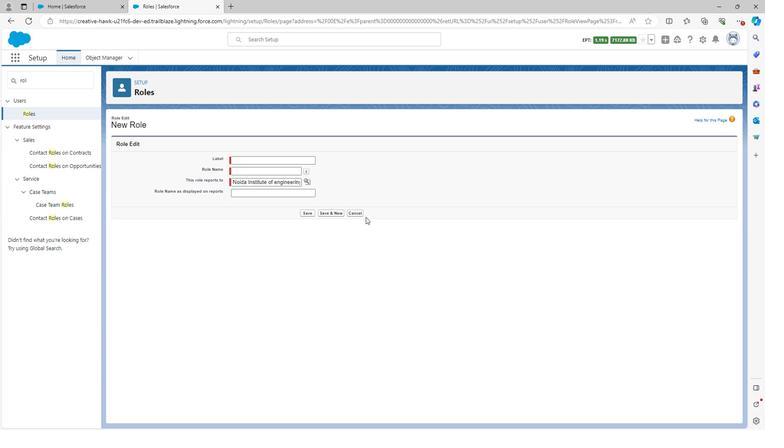
Action: Mouse pressed left at (361, 215)
Screenshot: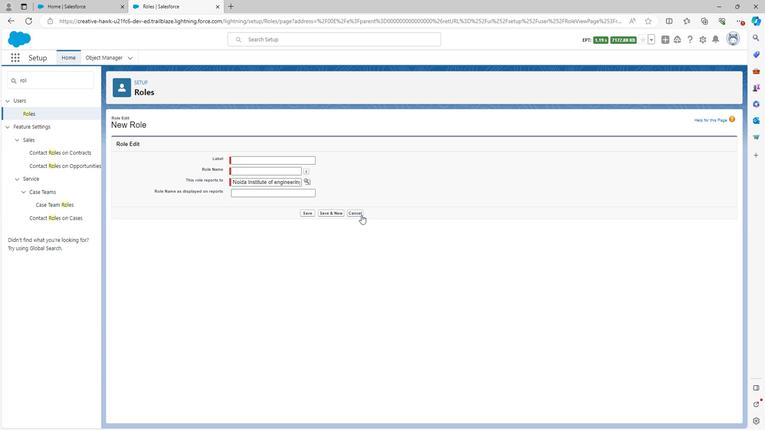 
Action: Mouse moved to (291, 265)
Screenshot: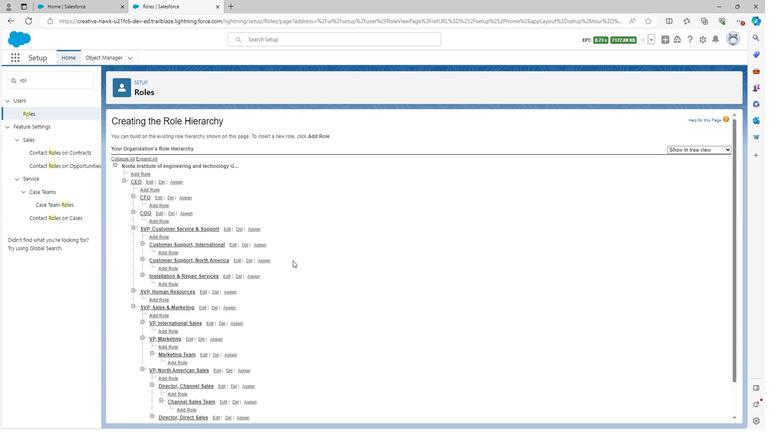 
Action: Mouse scrolled (291, 265) with delta (0, 0)
Screenshot: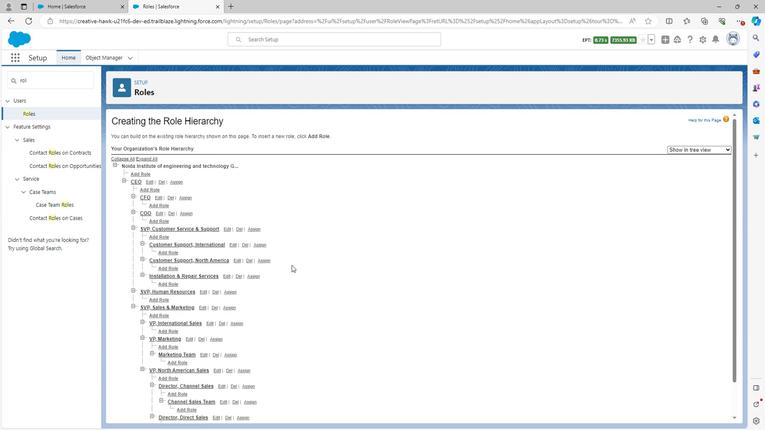 
Action: Mouse scrolled (291, 265) with delta (0, 0)
Screenshot: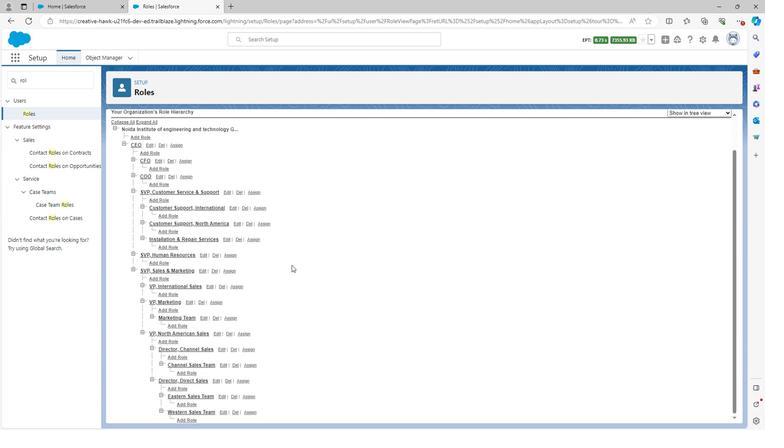 
Action: Mouse scrolled (291, 265) with delta (0, 0)
Screenshot: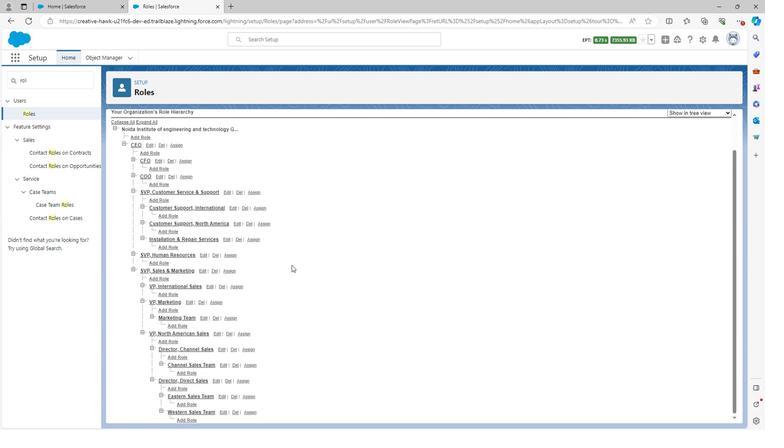 
Action: Mouse scrolled (291, 265) with delta (0, 0)
Screenshot: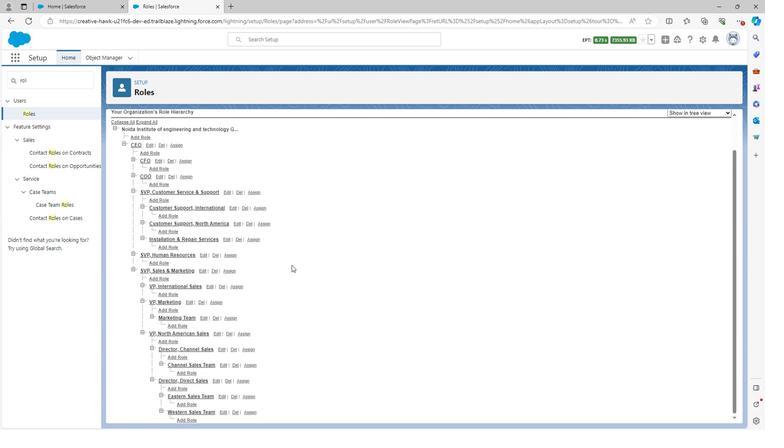 
Action: Mouse moved to (193, 298)
Screenshot: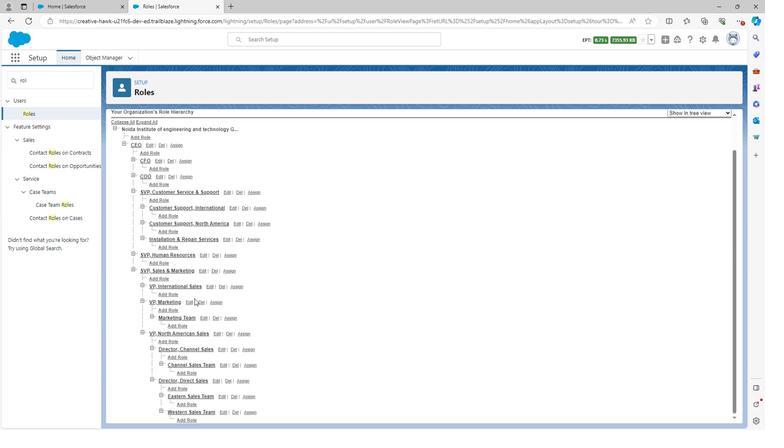 
Action: Mouse scrolled (193, 298) with delta (0, 0)
Screenshot: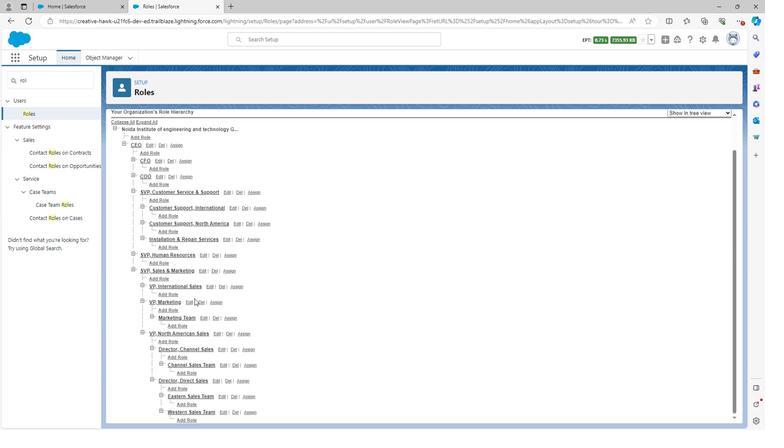 
Action: Mouse scrolled (193, 298) with delta (0, 0)
Screenshot: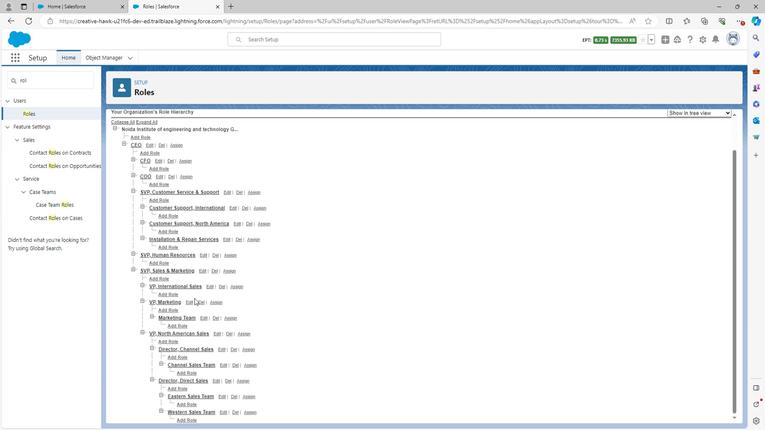 
Action: Mouse moved to (176, 356)
Screenshot: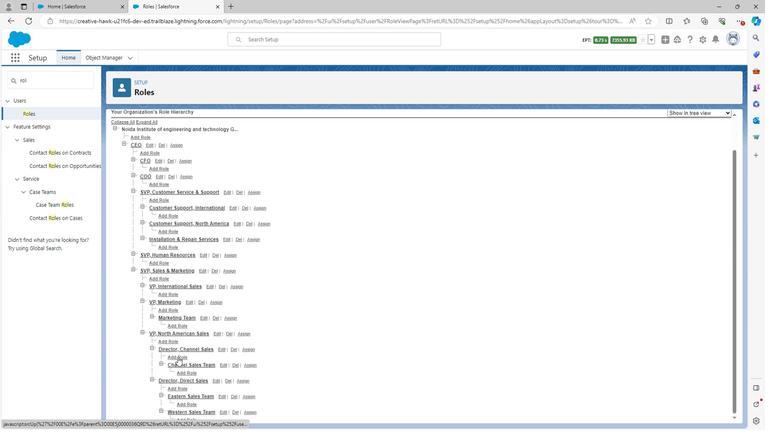 
Action: Mouse pressed left at (176, 356)
Screenshot: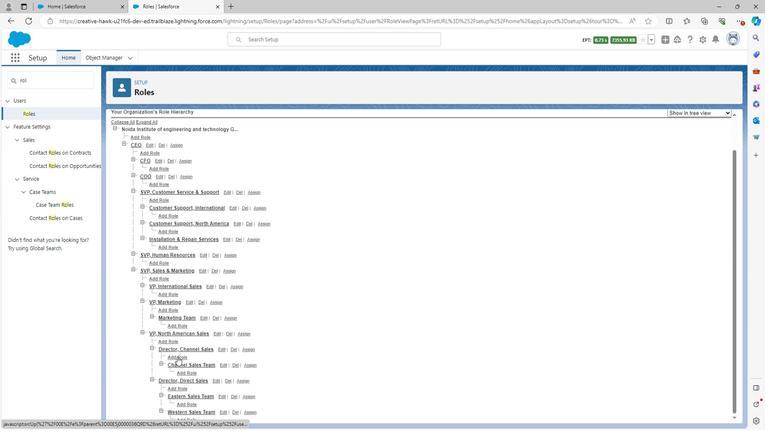 
Action: Mouse moved to (239, 161)
Screenshot: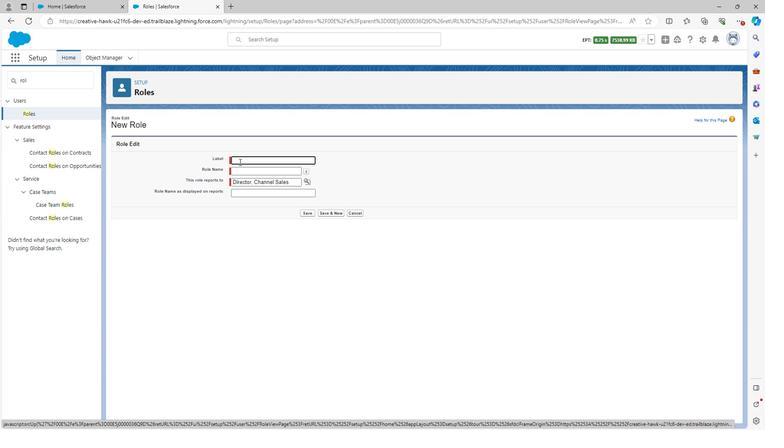 
Action: Mouse pressed left at (239, 161)
Screenshot: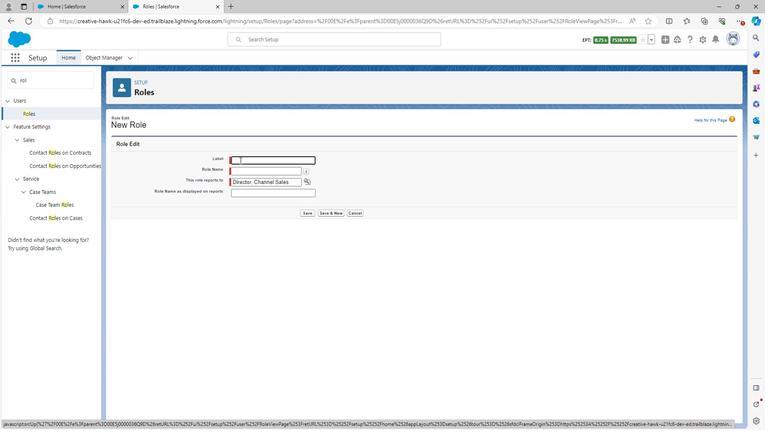 
Action: Key pressed <Key.shift><Key.shift><Key.shift>Faculty
Screenshot: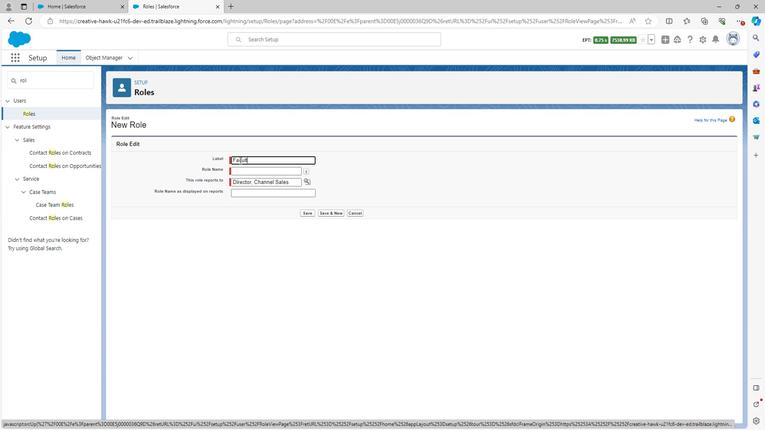 
Action: Mouse moved to (287, 168)
Screenshot: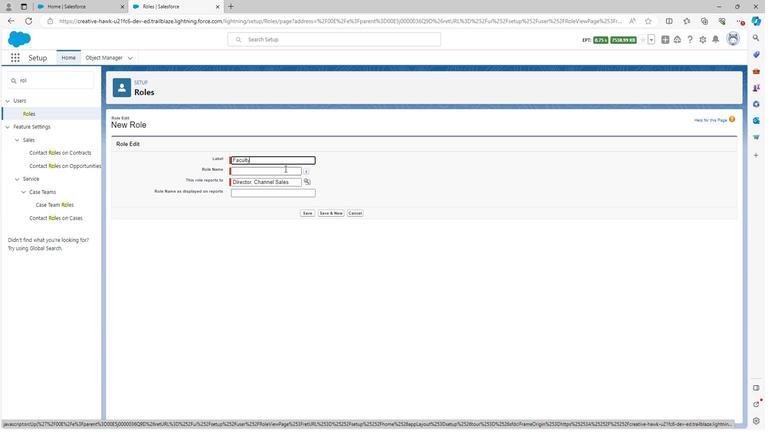 
Action: Mouse pressed left at (287, 168)
Screenshot: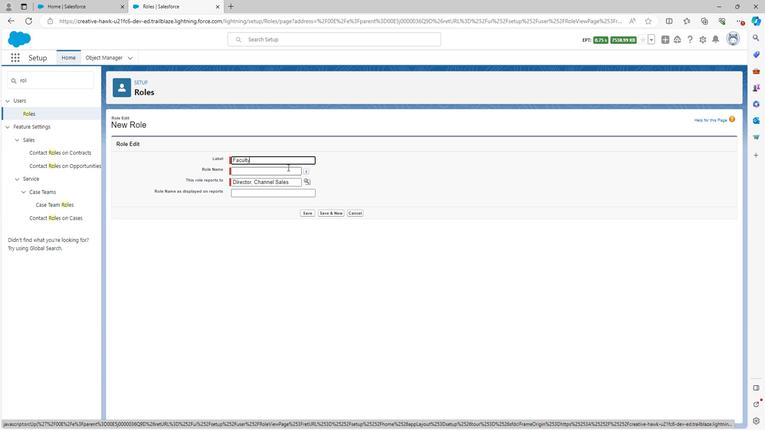
Action: Mouse moved to (334, 168)
Screenshot: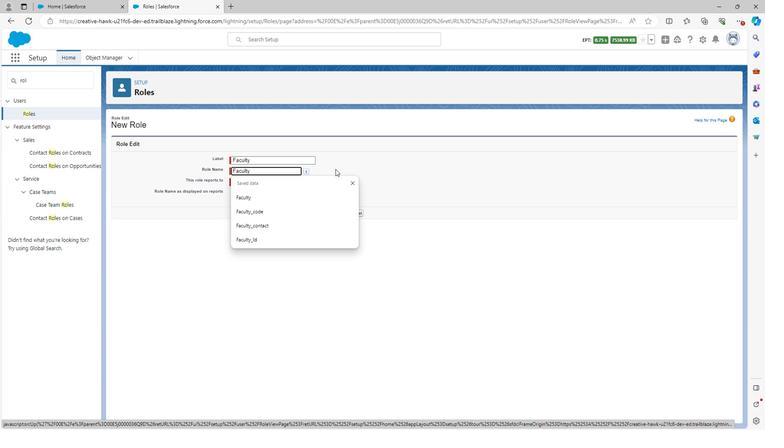 
Action: Mouse pressed left at (334, 168)
Screenshot: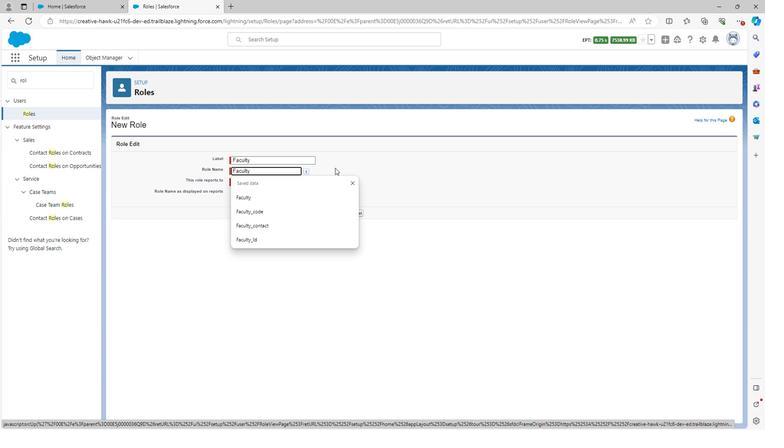 
Action: Mouse moved to (291, 182)
Screenshot: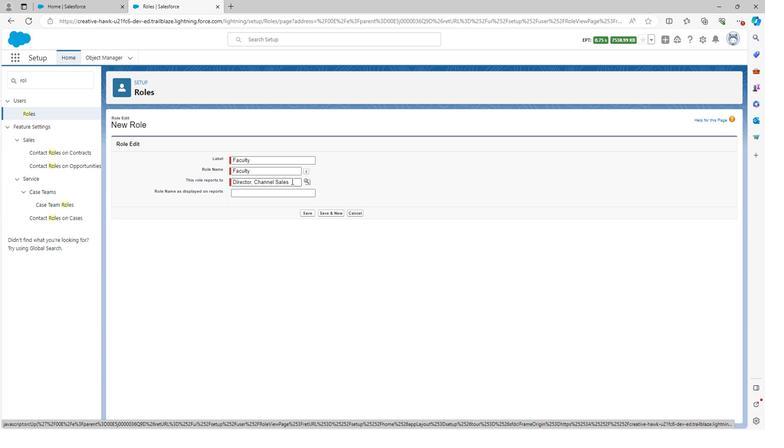 
Action: Mouse pressed left at (291, 182)
Screenshot: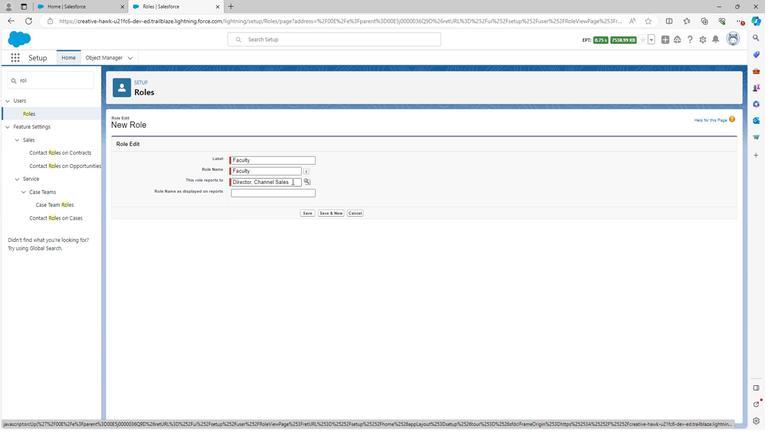 
Action: Mouse moved to (250, 212)
Screenshot: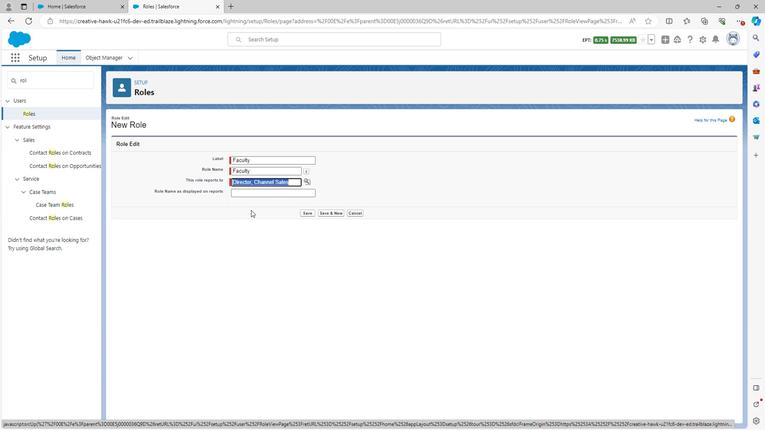 
Action: Mouse pressed left at (250, 212)
Screenshot: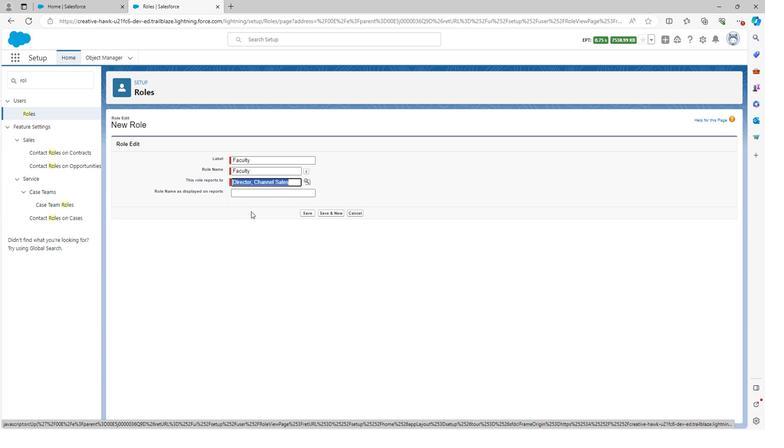 
Action: Mouse moved to (256, 193)
Screenshot: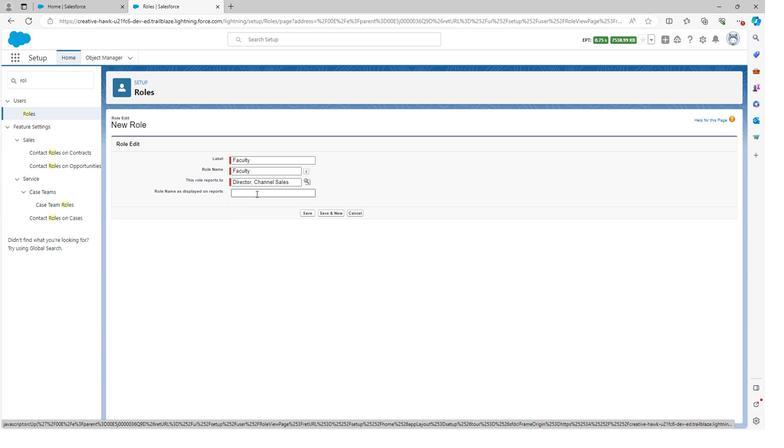 
Action: Mouse pressed left at (256, 193)
Screenshot: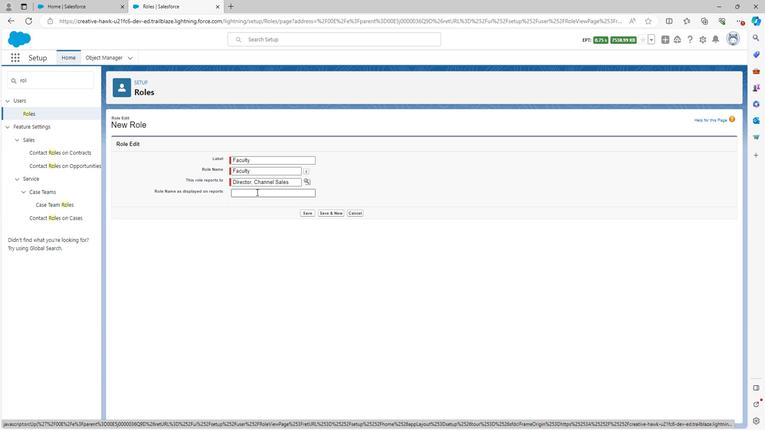 
Action: Key pressed <Key.shift>Faculty
Screenshot: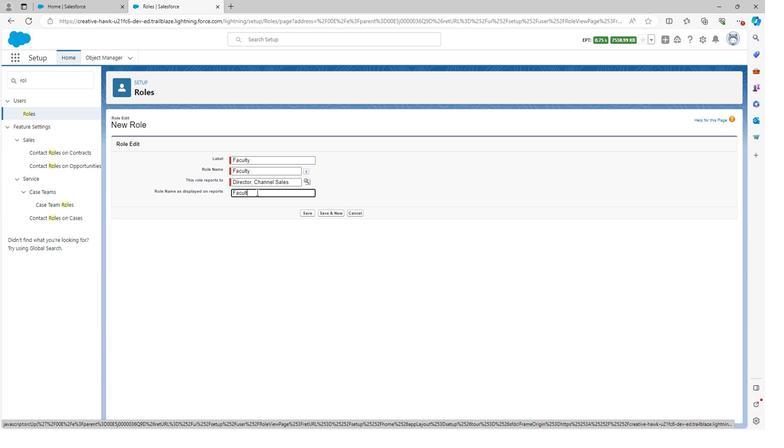 
Action: Mouse moved to (302, 212)
Screenshot: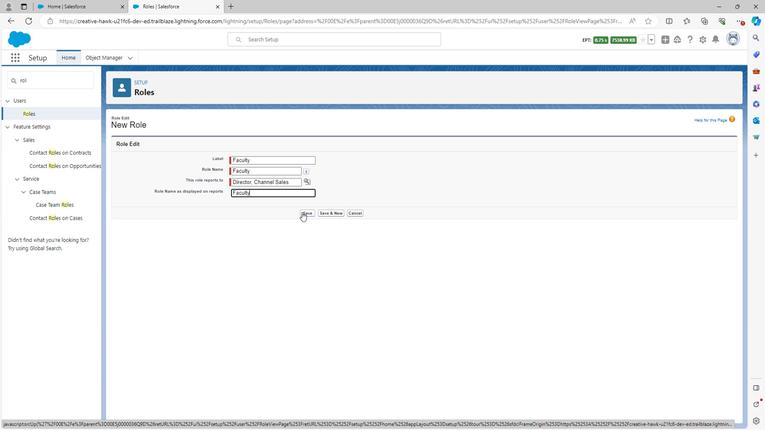 
Action: Mouse pressed left at (302, 212)
Screenshot: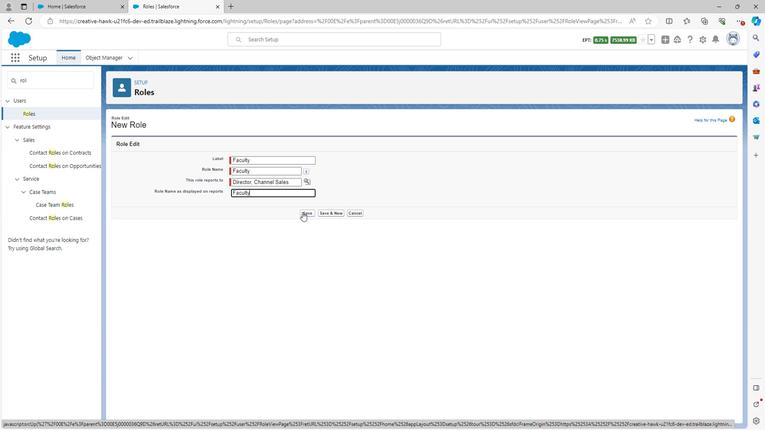 
Action: Mouse moved to (28, 117)
Screenshot: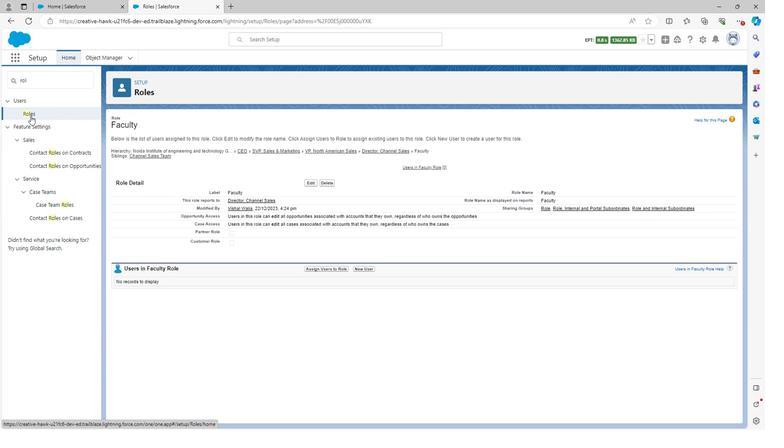 
Action: Mouse pressed left at (28, 117)
Screenshot: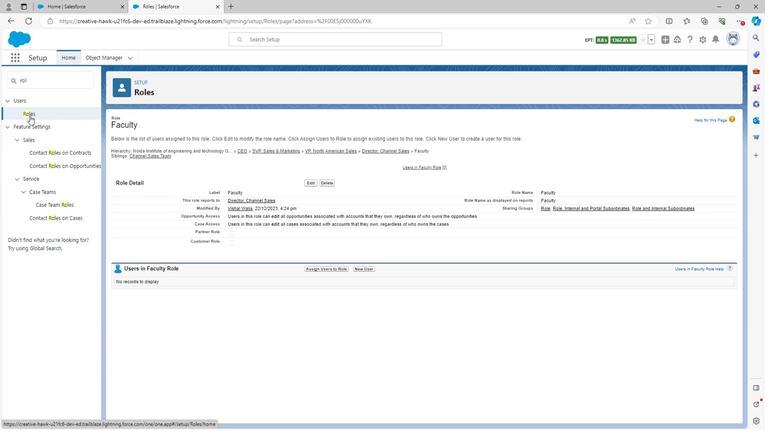
Action: Mouse moved to (217, 290)
Screenshot: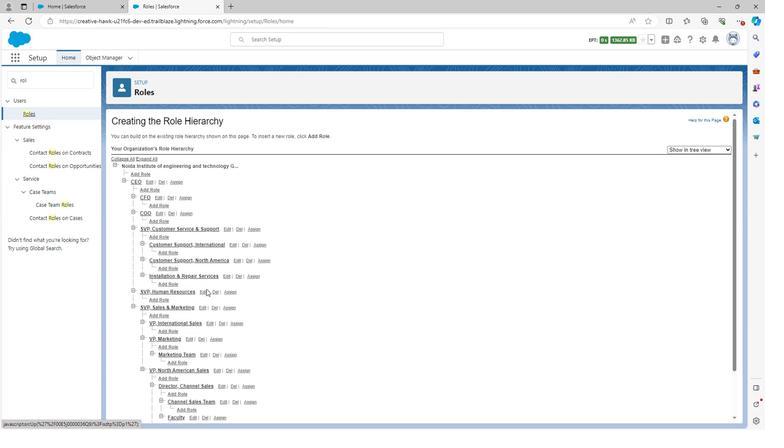 
Action: Mouse scrolled (217, 290) with delta (0, 0)
Screenshot: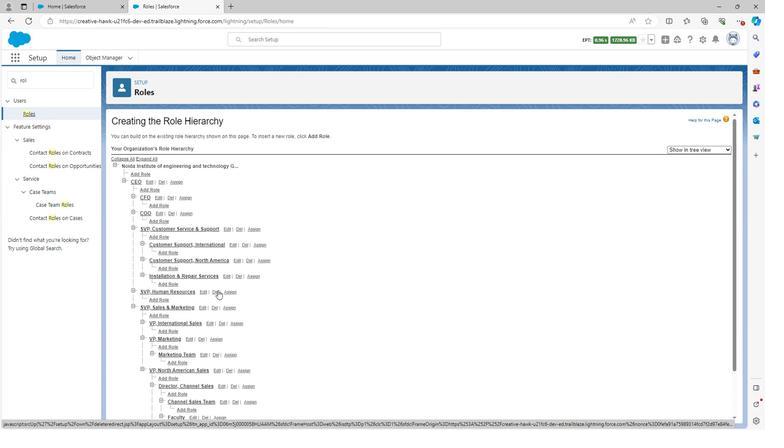 
Action: Mouse scrolled (217, 290) with delta (0, 0)
Screenshot: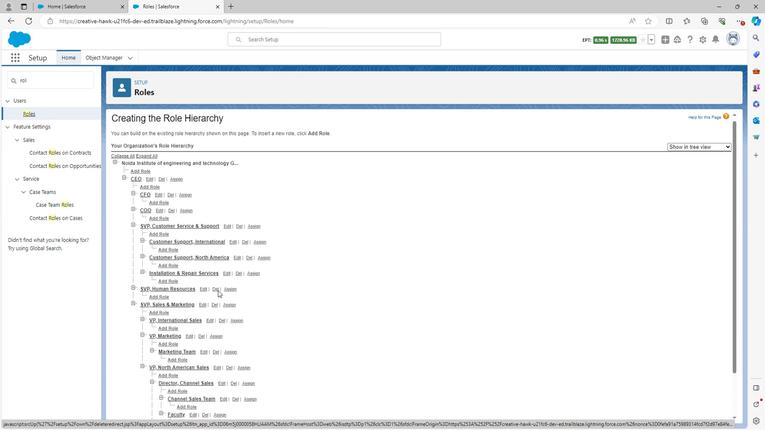 
Action: Mouse moved to (186, 372)
Screenshot: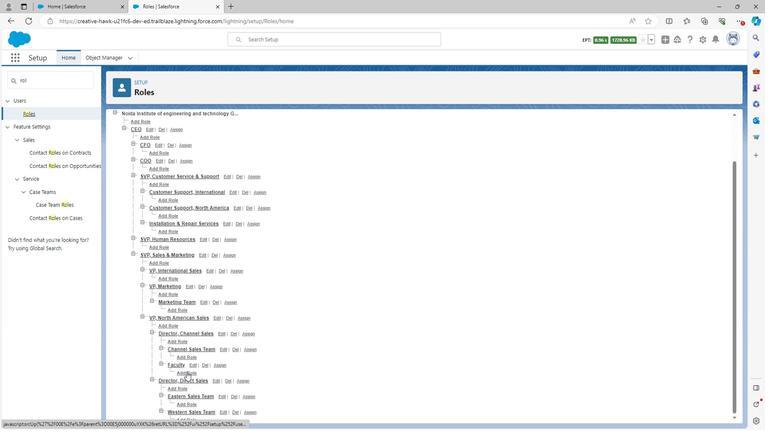 
Action: Mouse pressed left at (186, 372)
Screenshot: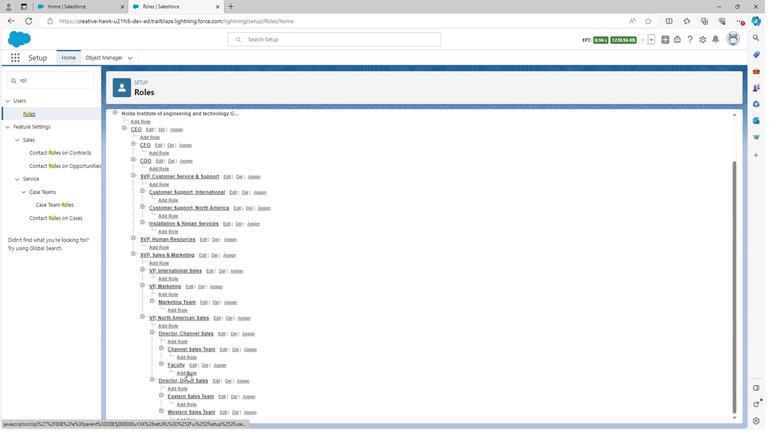 
Action: Mouse moved to (243, 157)
Screenshot: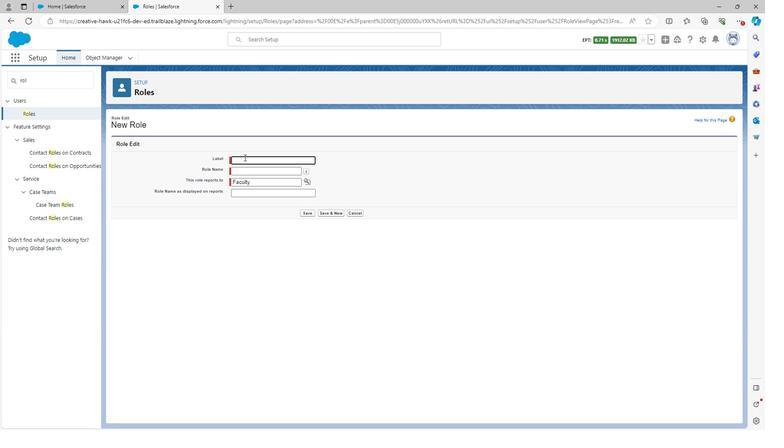 
Action: Mouse pressed left at (243, 157)
Screenshot: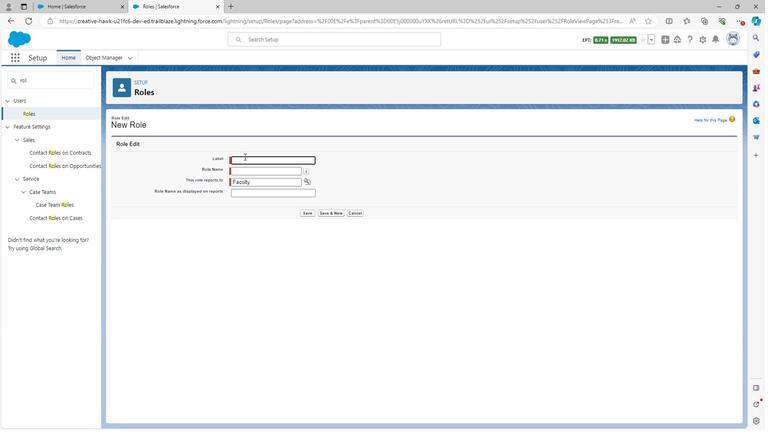 
Action: Key pressed <Key.shift>Student
Screenshot: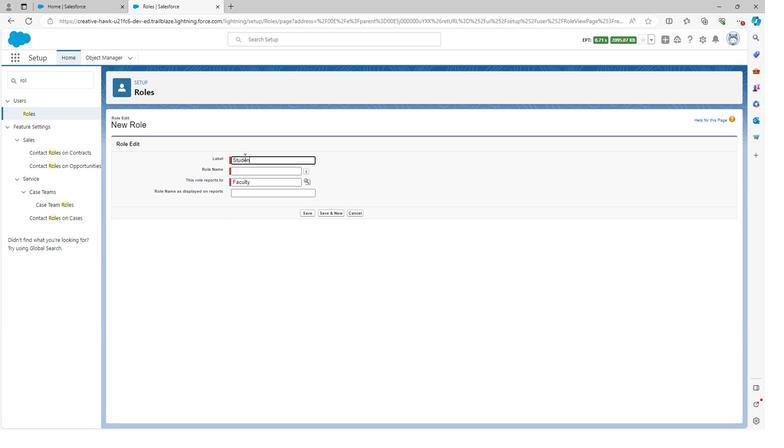 
Action: Mouse moved to (358, 177)
Screenshot: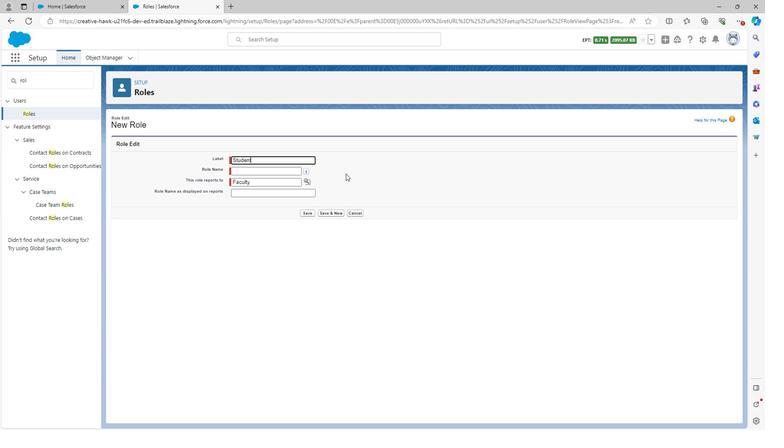 
Action: Mouse pressed left at (358, 177)
Screenshot: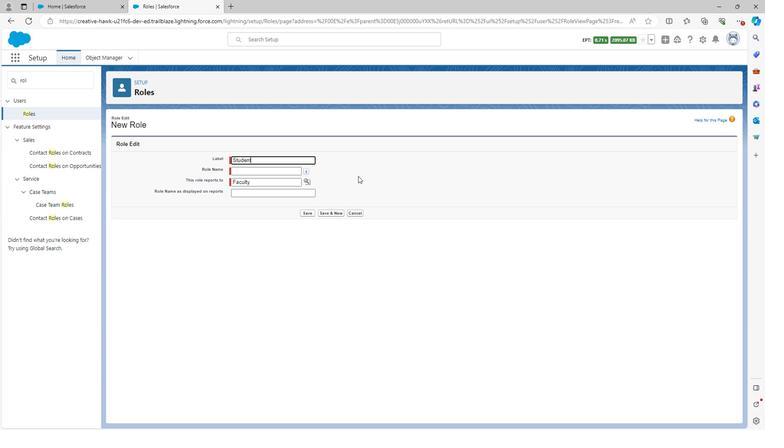 
Action: Mouse moved to (254, 184)
Screenshot: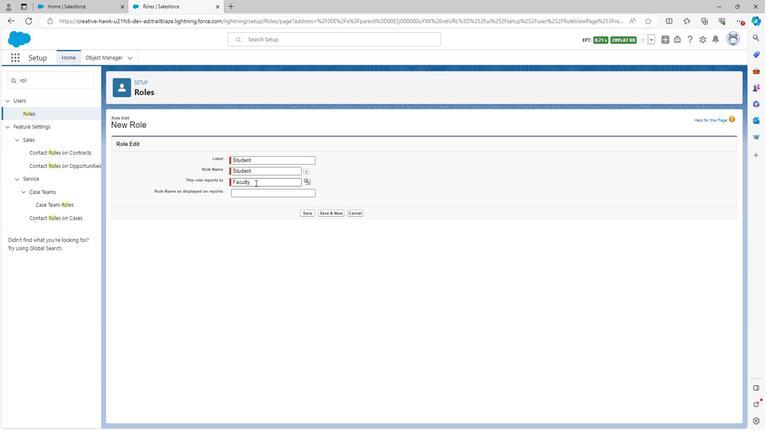 
Action: Mouse pressed left at (254, 184)
Screenshot: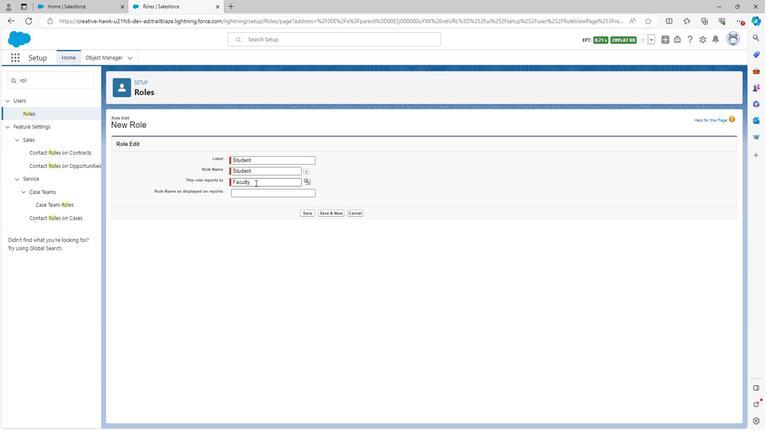 
Action: Mouse moved to (270, 209)
Screenshot: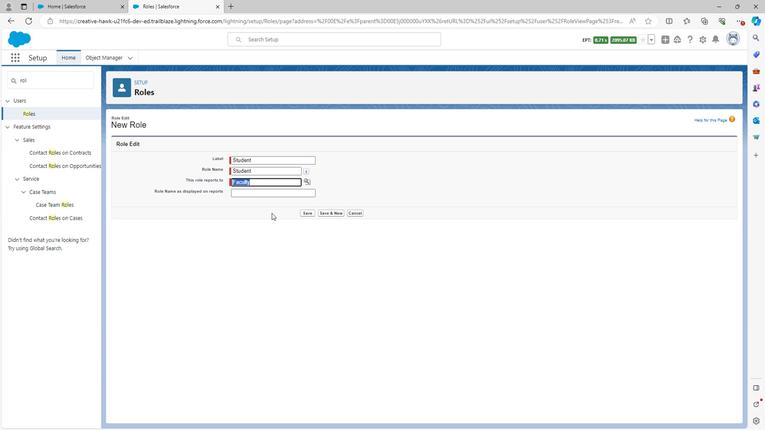 
Action: Mouse pressed left at (270, 209)
Screenshot: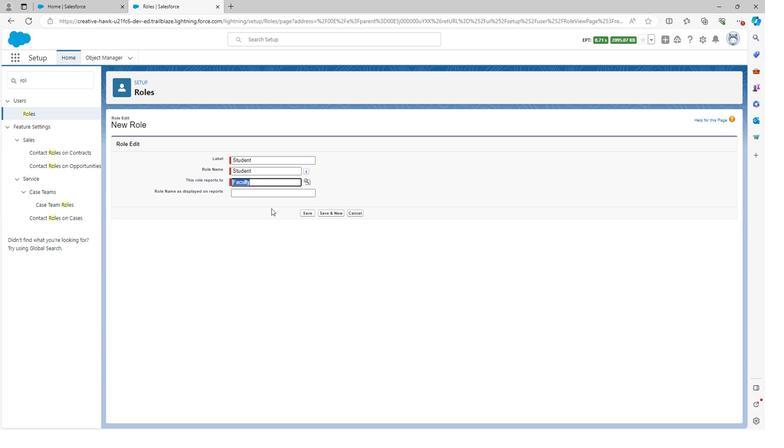 
Action: Mouse moved to (266, 193)
Screenshot: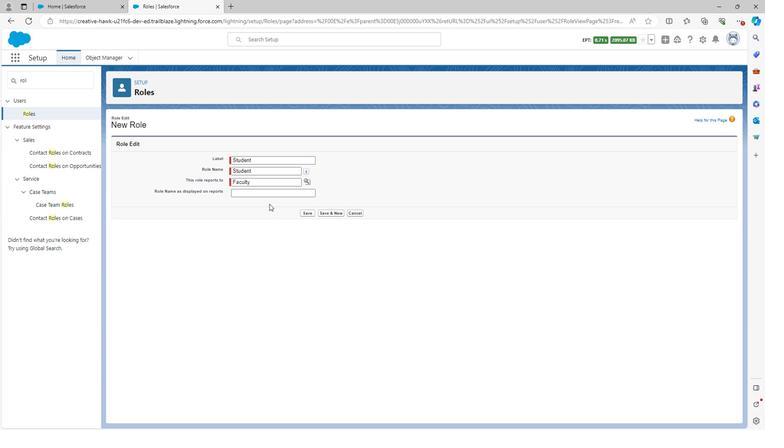 
Action: Mouse pressed left at (266, 193)
Screenshot: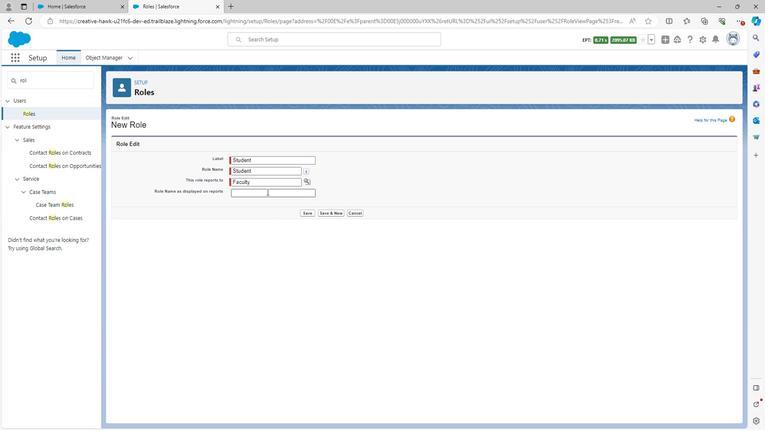 
Action: Key pressed <Key.shift><Key.shift><Key.shift><Key.shift><Key.shift><Key.shift><Key.shift><Key.shift><Key.shift><Key.shift><Key.shift><Key.shift><Key.shift><Key.shift><Key.shift><Key.shift><Key.shift><Key.shift><Key.shift><Key.shift><Key.shift><Key.shift><Key.shift>Student
Screenshot: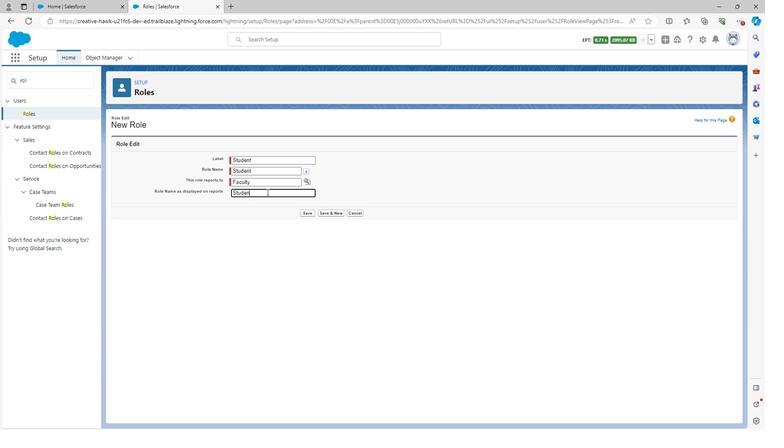 
Action: Mouse moved to (307, 212)
Screenshot: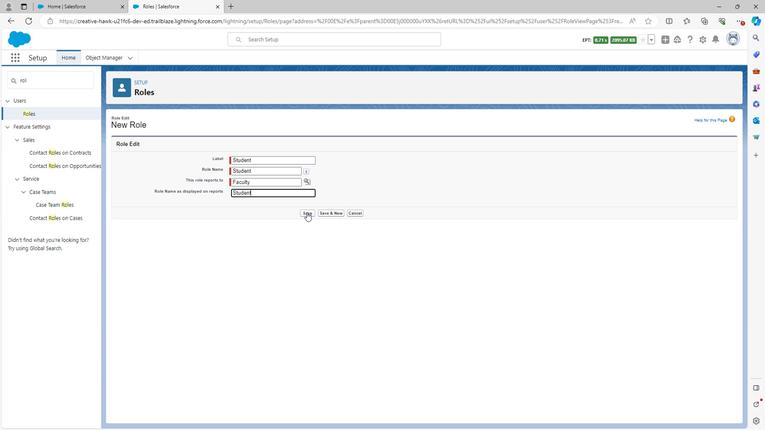 
Action: Mouse pressed left at (307, 212)
Screenshot: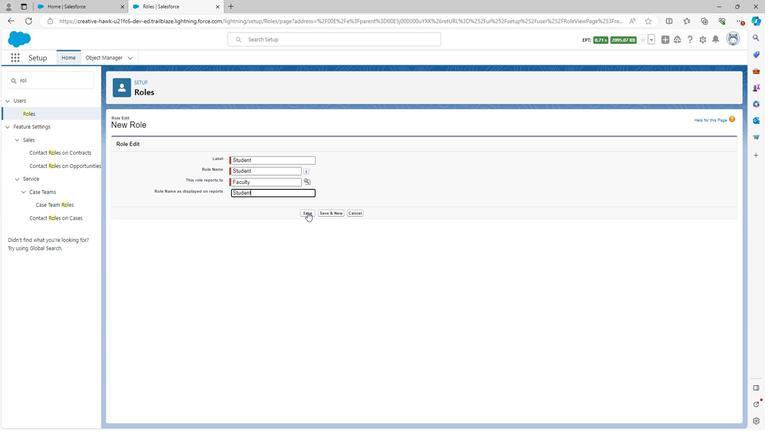 
Action: Mouse moved to (23, 111)
Screenshot: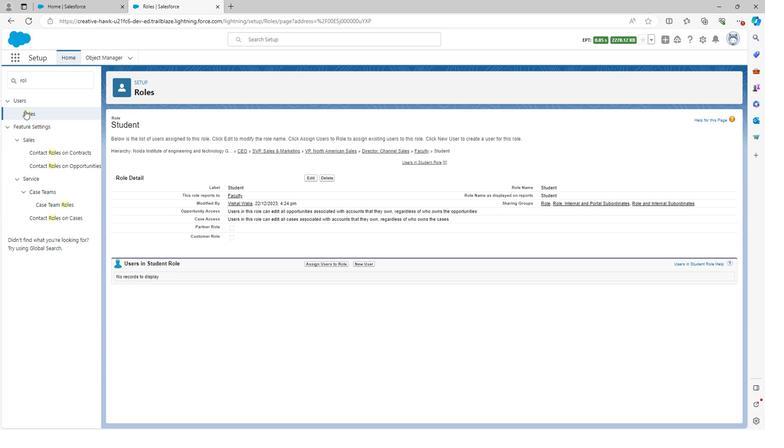 
Action: Mouse pressed left at (23, 111)
Screenshot: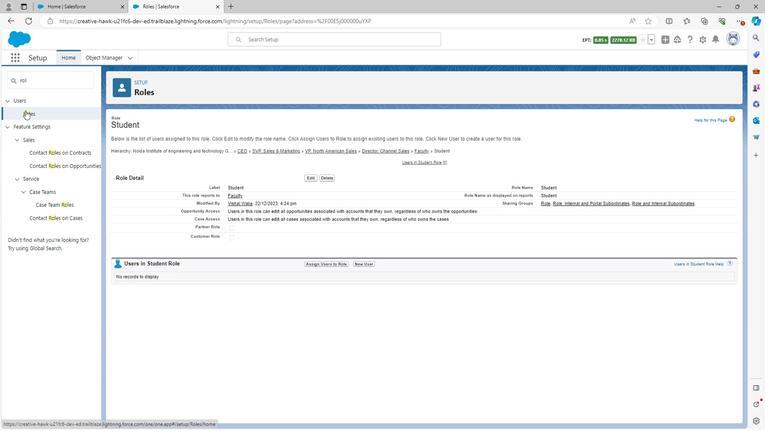 
Action: Mouse moved to (238, 161)
Screenshot: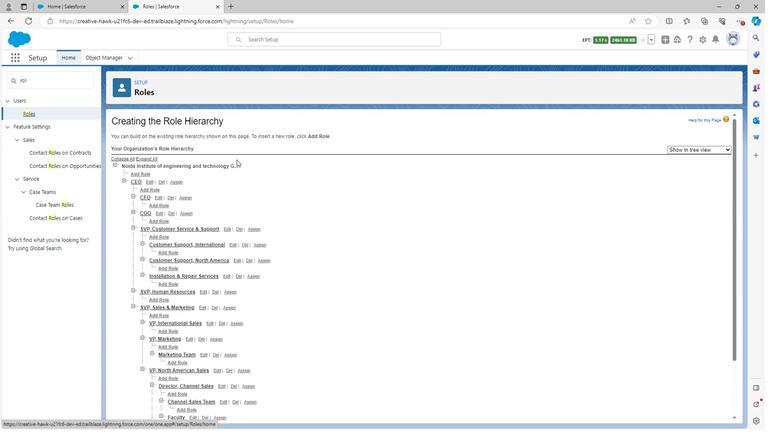 
